 Task: Find connections with filter location Northallerton with filter topic #healthcarewith filter profile language German with filter current company Dream Jobs Staffing Solution Pvt Ltd with filter school Alagappa University, Alagappa Nagar, Karaikudi with filter industry Family Planning Centers with filter service category Consulting with filter keywords title Motion Picture Director
Action: Mouse moved to (552, 55)
Screenshot: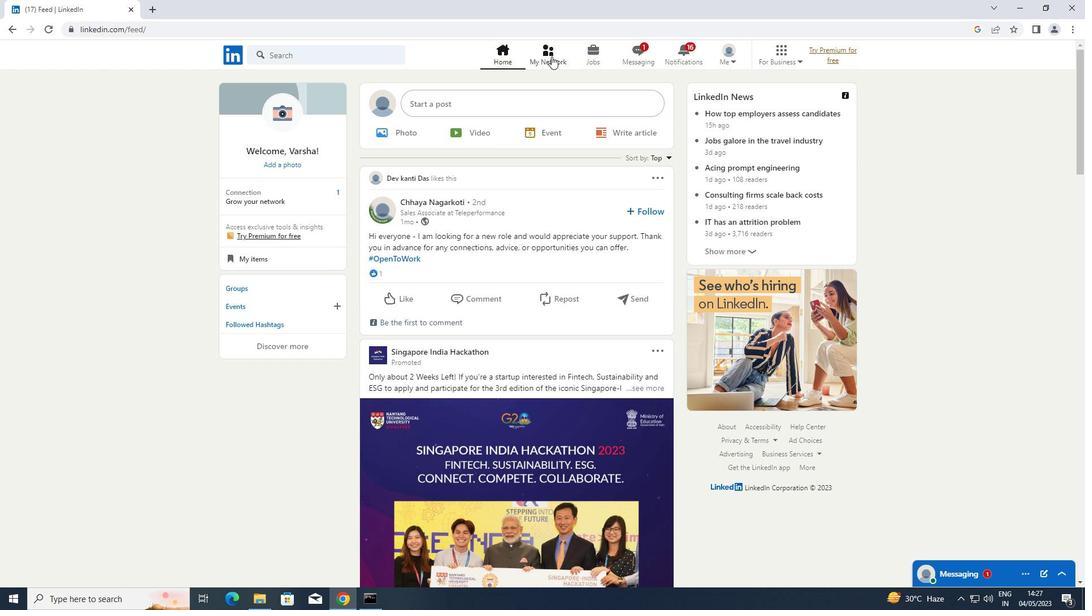 
Action: Mouse pressed left at (552, 55)
Screenshot: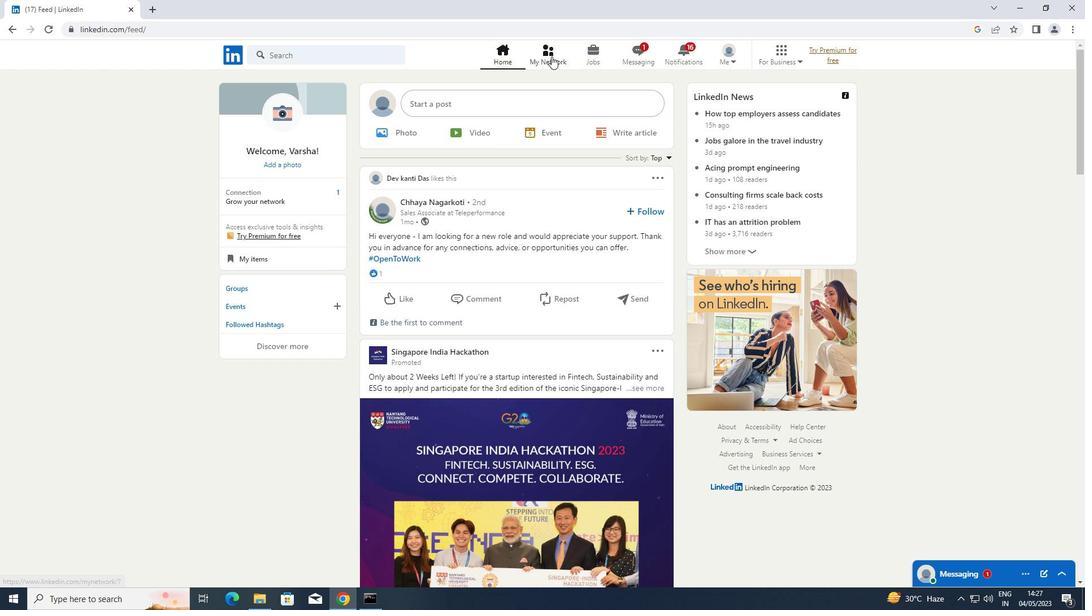 
Action: Mouse moved to (337, 114)
Screenshot: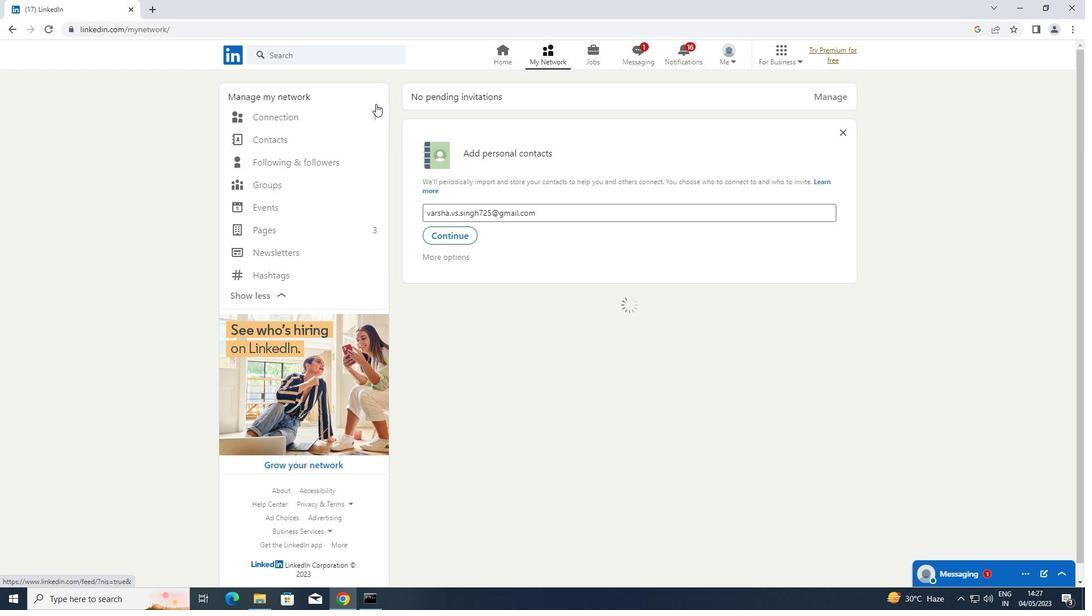 
Action: Mouse pressed left at (337, 114)
Screenshot: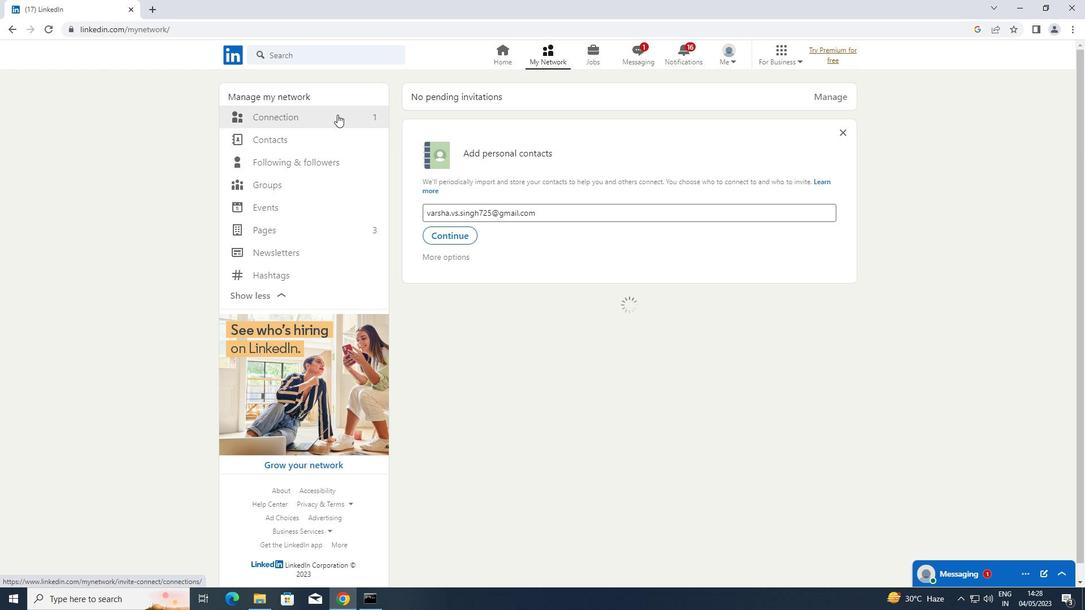 
Action: Mouse moved to (609, 115)
Screenshot: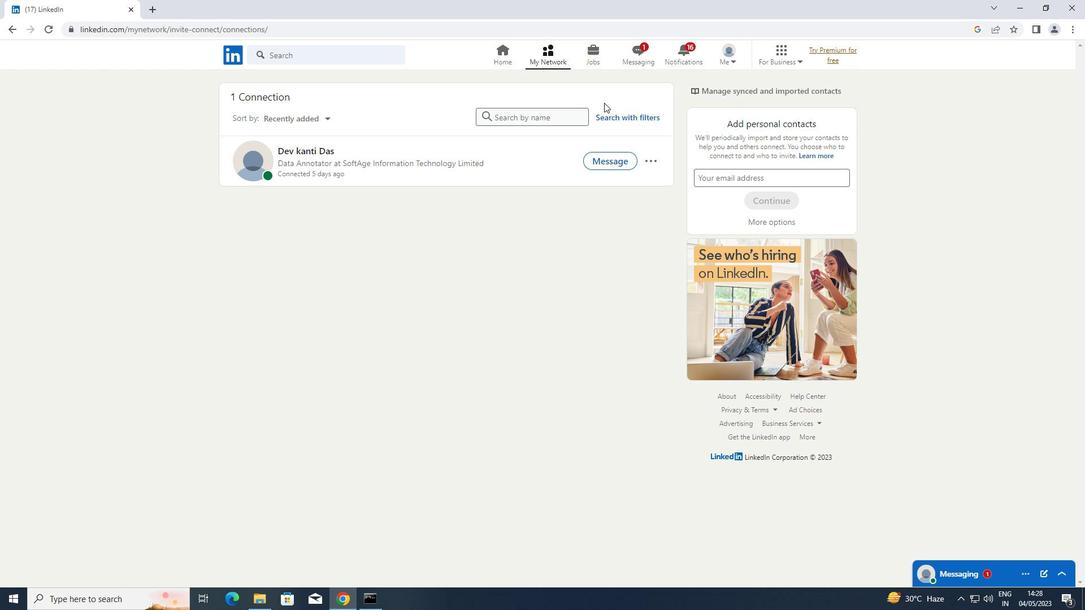 
Action: Mouse pressed left at (609, 115)
Screenshot: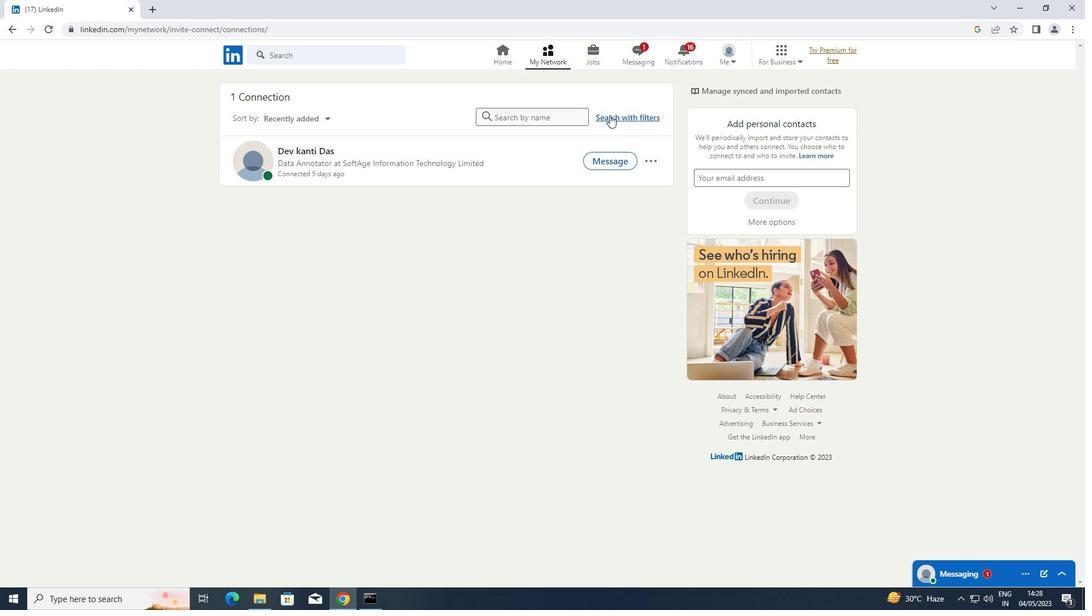 
Action: Mouse moved to (581, 89)
Screenshot: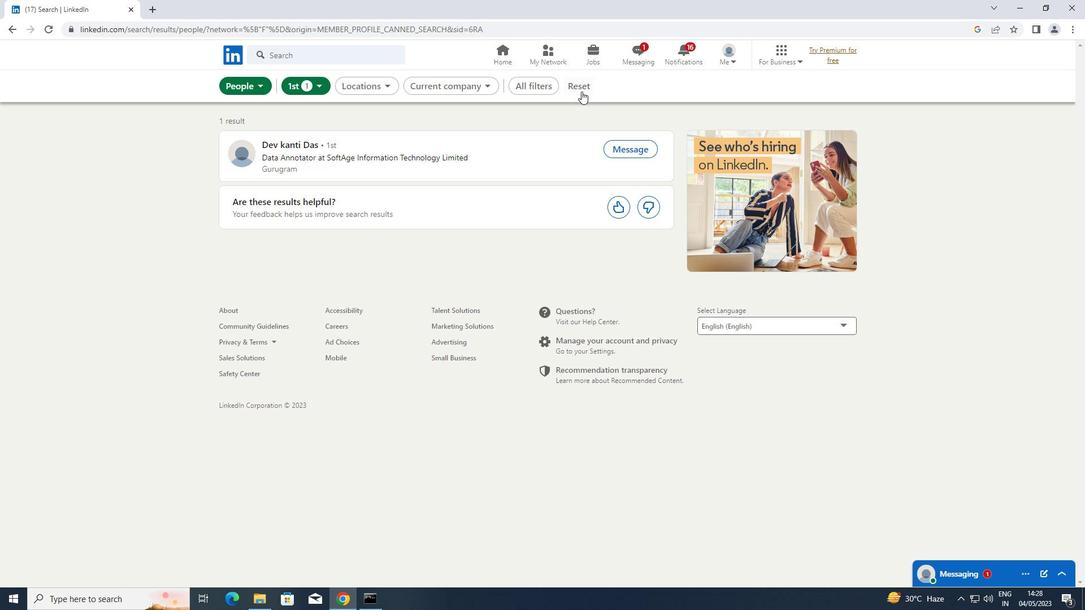 
Action: Mouse pressed left at (581, 89)
Screenshot: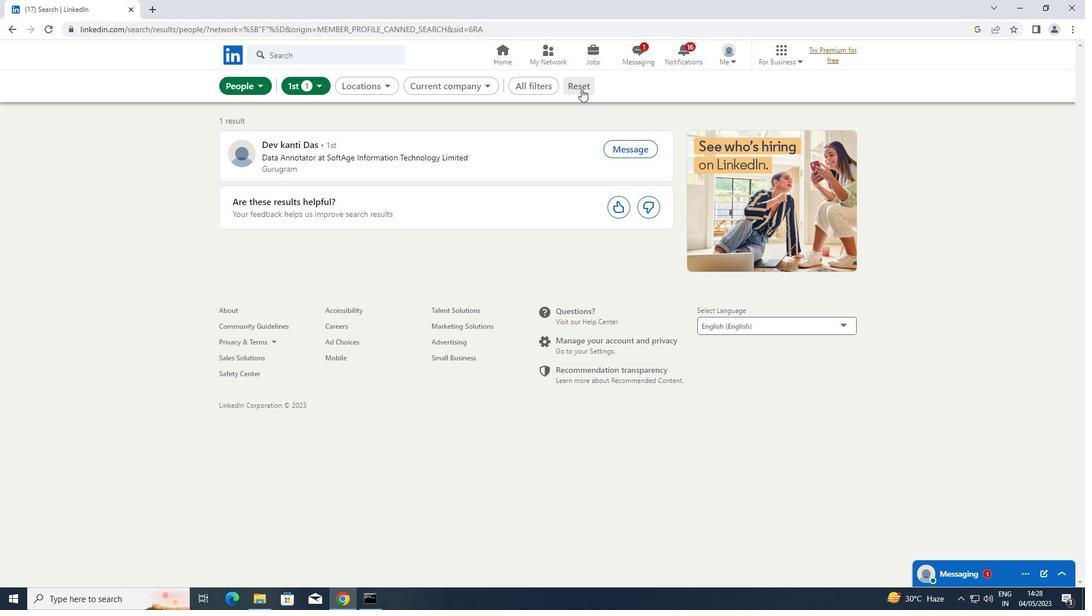 
Action: Mouse moved to (566, 89)
Screenshot: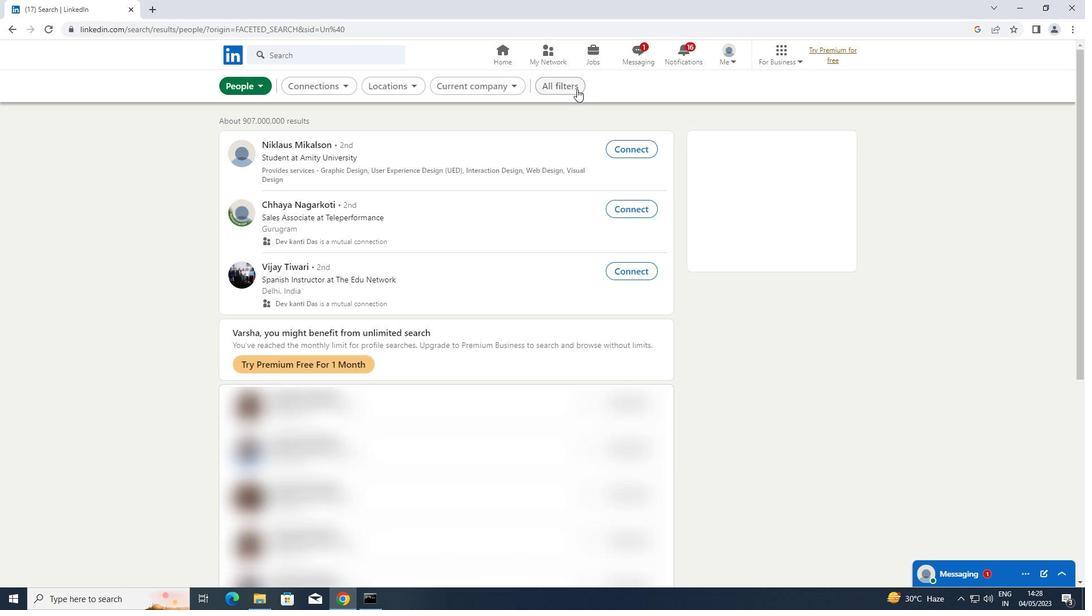 
Action: Mouse pressed left at (566, 89)
Screenshot: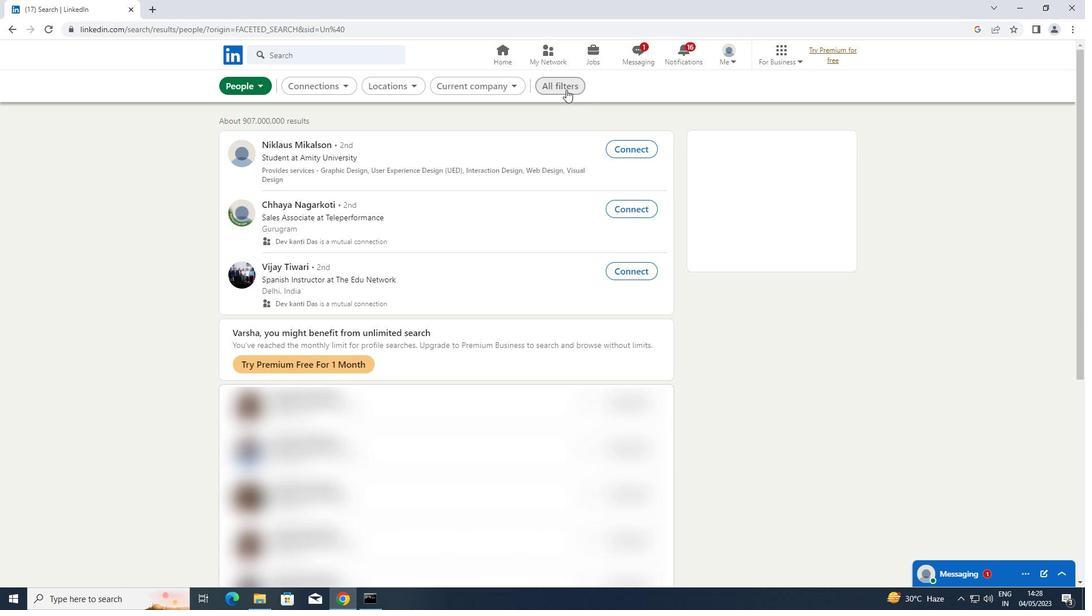 
Action: Mouse moved to (941, 286)
Screenshot: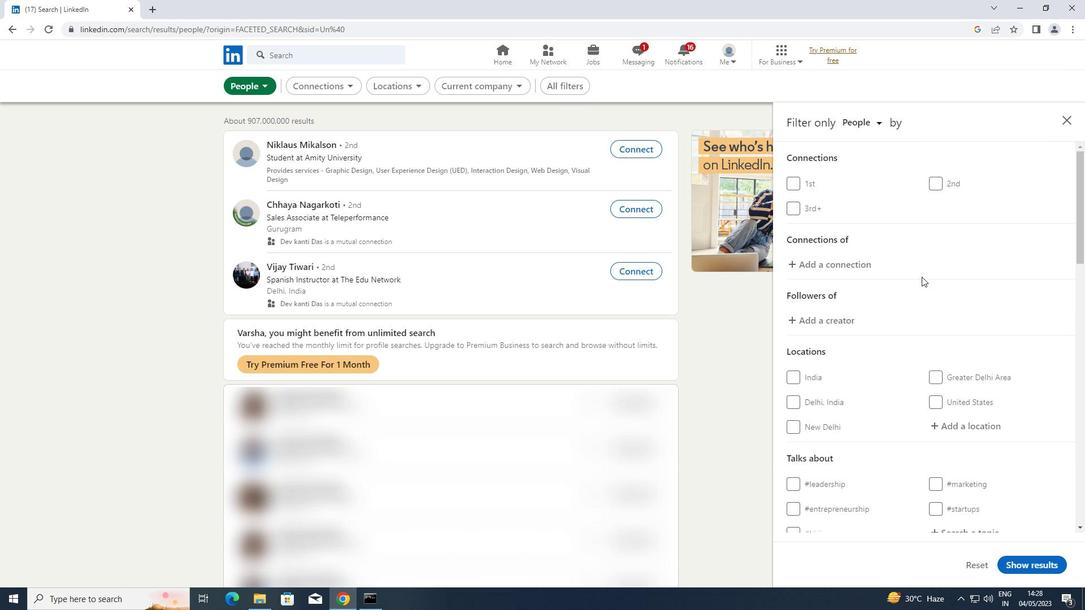 
Action: Mouse scrolled (941, 285) with delta (0, 0)
Screenshot: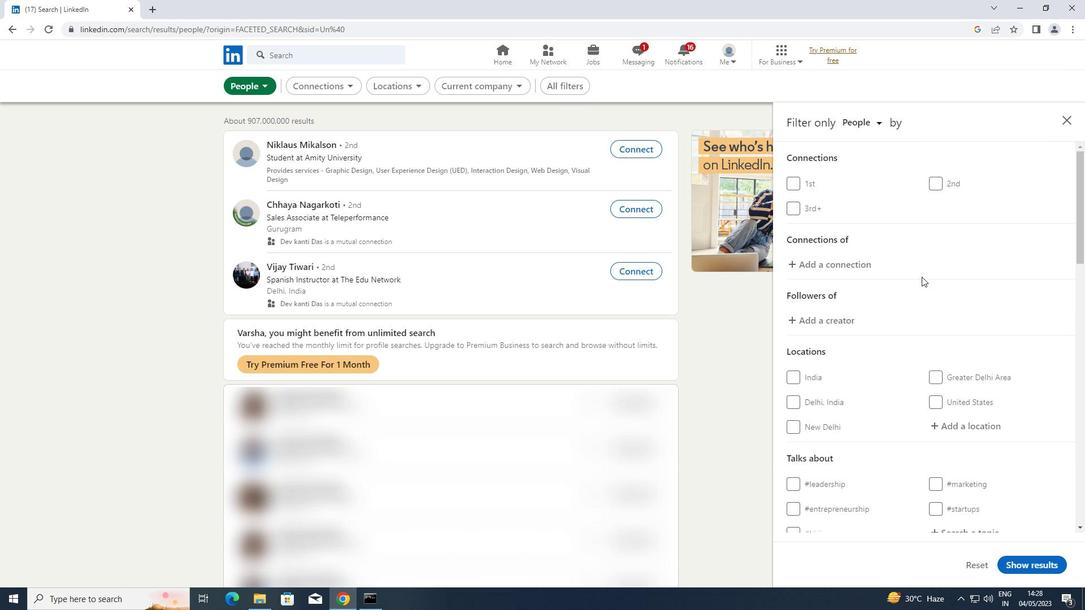 
Action: Mouse scrolled (941, 285) with delta (0, 0)
Screenshot: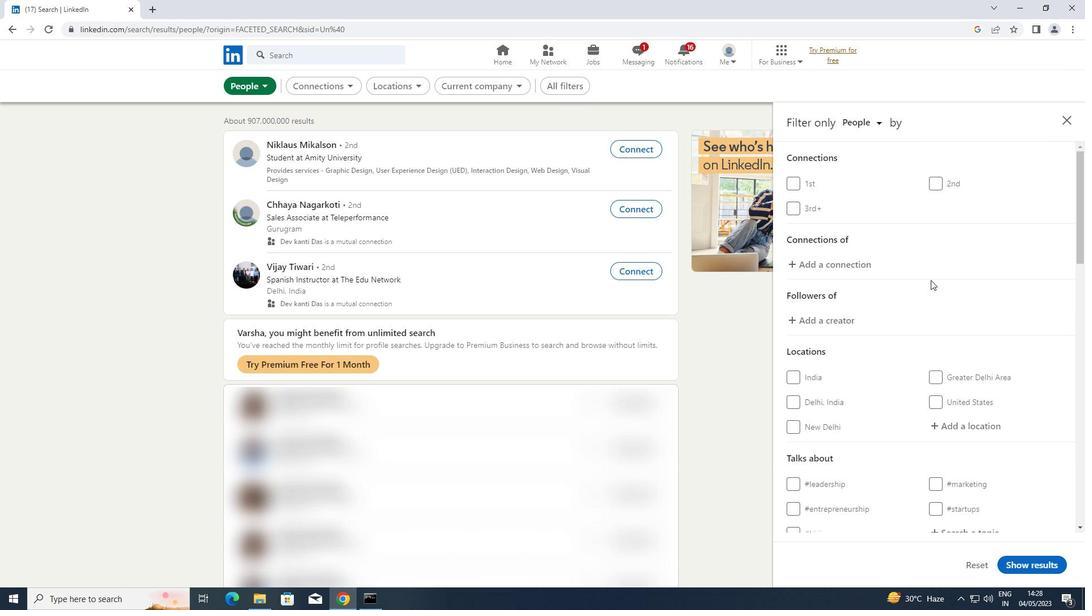 
Action: Mouse moved to (940, 306)
Screenshot: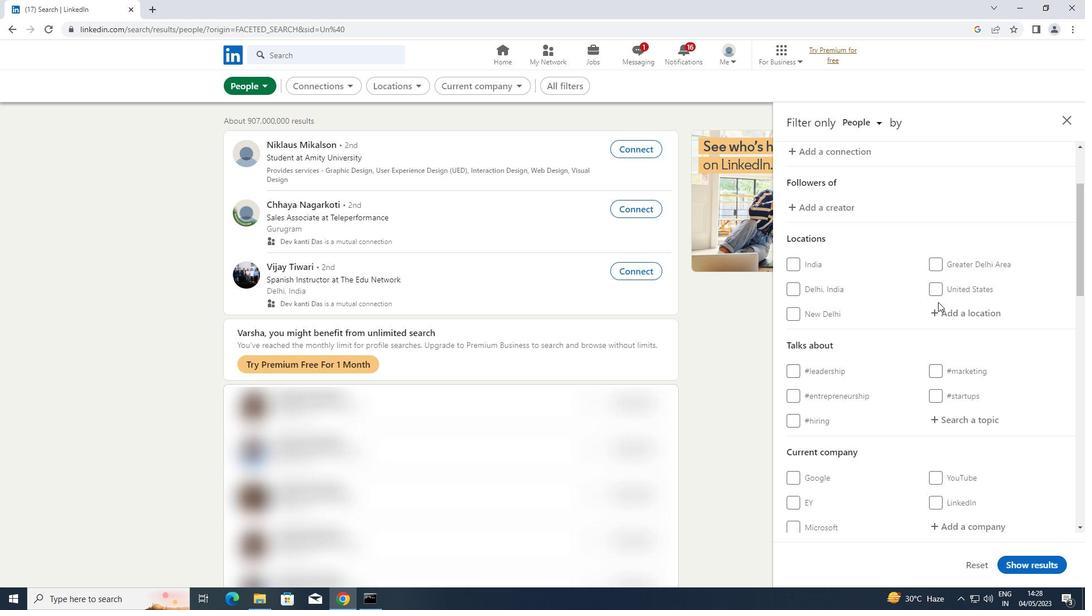 
Action: Mouse pressed left at (940, 306)
Screenshot: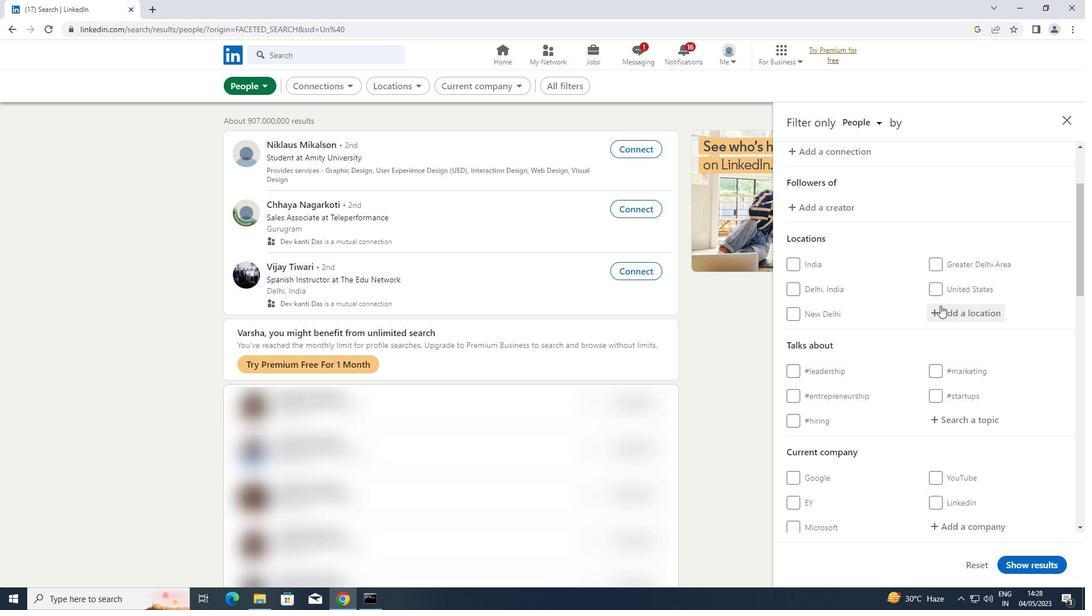 
Action: Mouse moved to (941, 306)
Screenshot: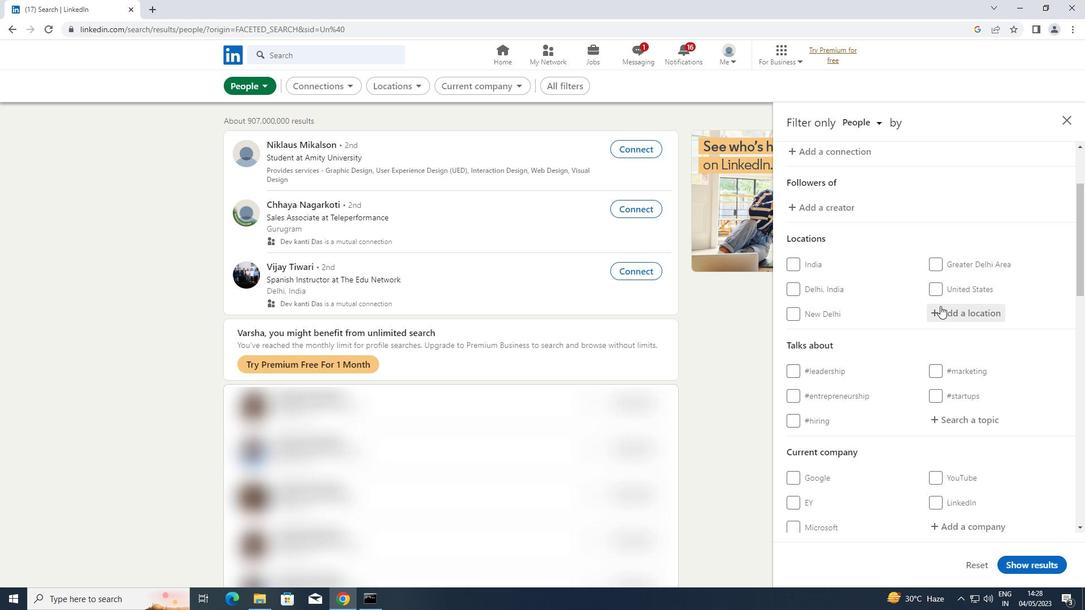 
Action: Key pressed <Key.shift>NORTHALLERTON
Screenshot: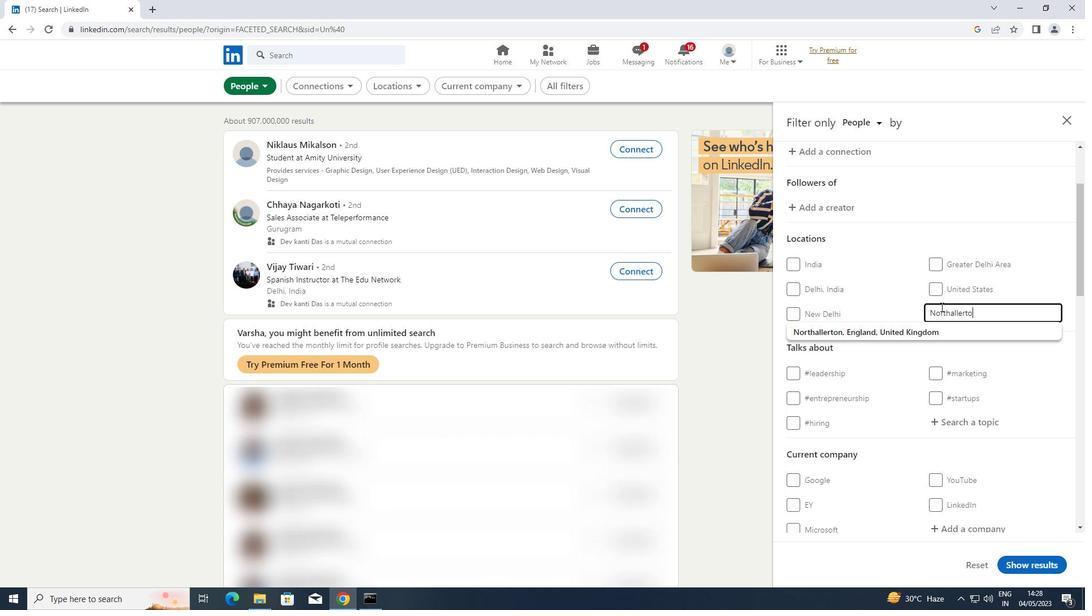 
Action: Mouse moved to (946, 427)
Screenshot: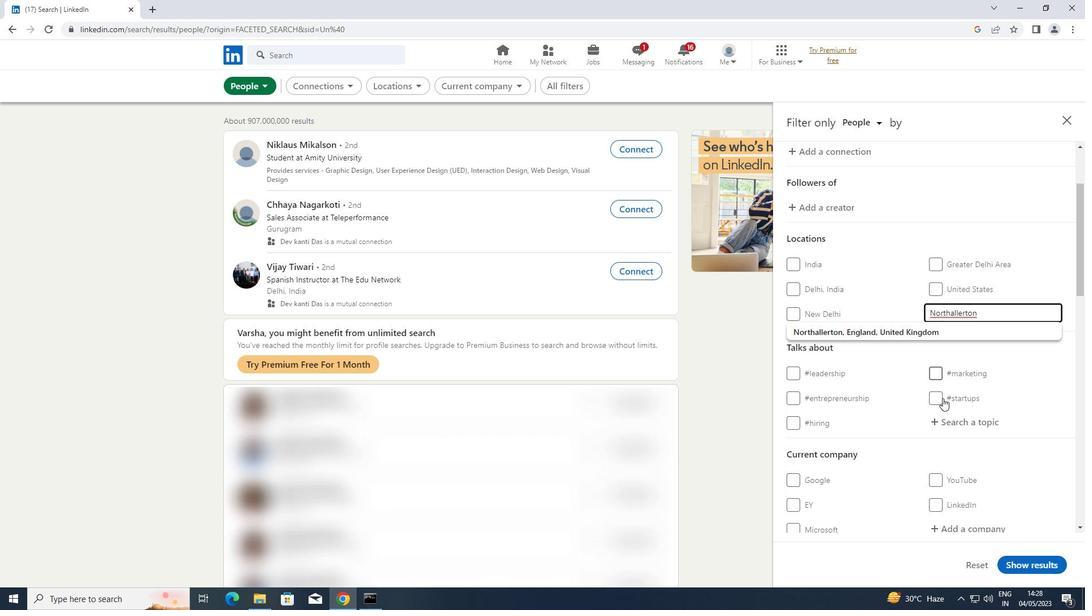 
Action: Mouse pressed left at (946, 427)
Screenshot: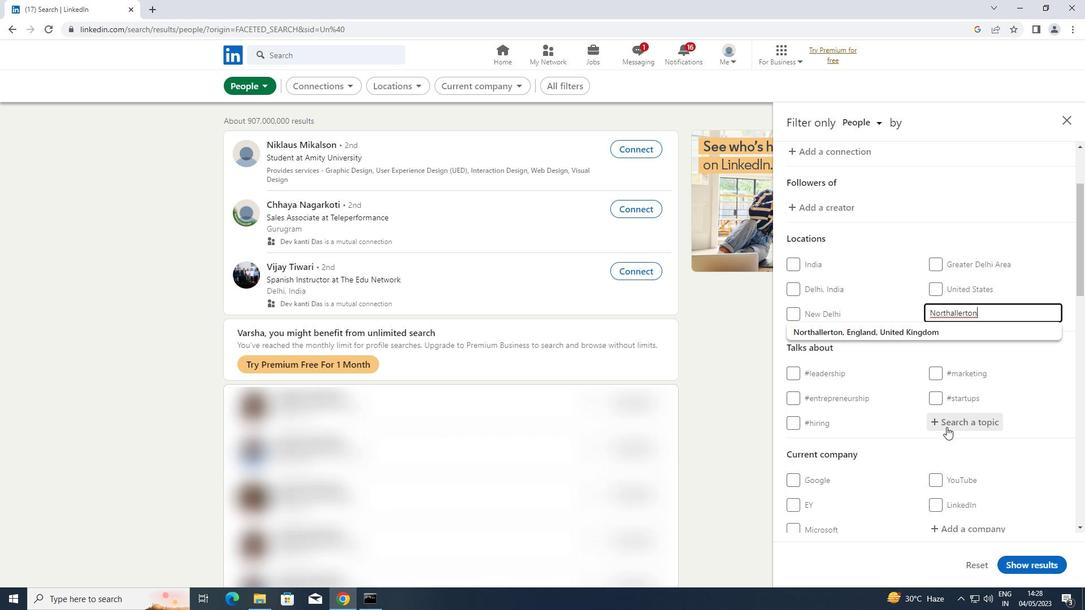 
Action: Key pressed HEALTHCARE
Screenshot: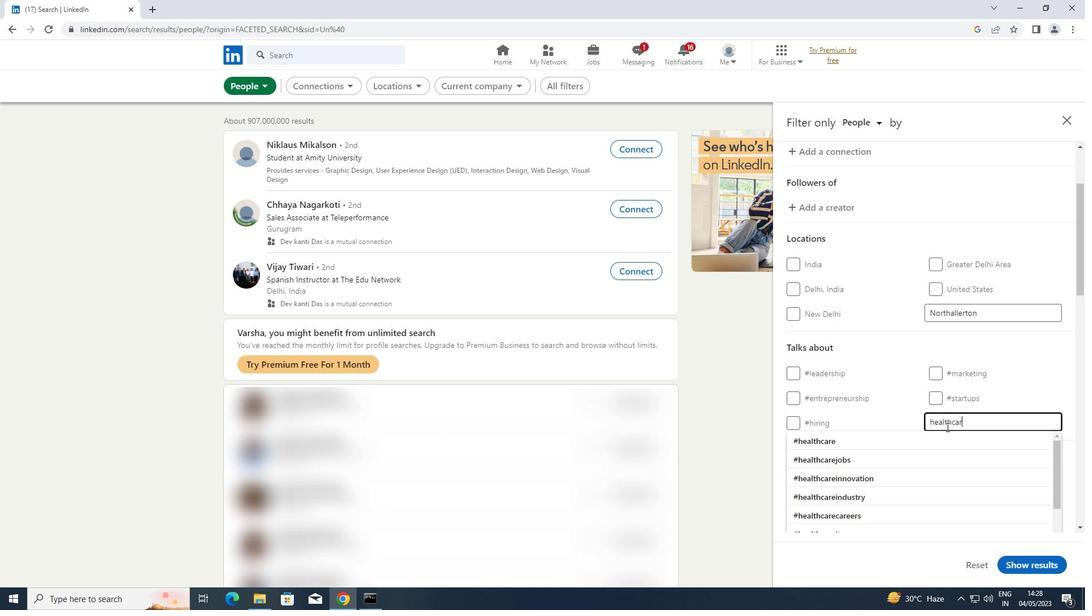 
Action: Mouse moved to (872, 446)
Screenshot: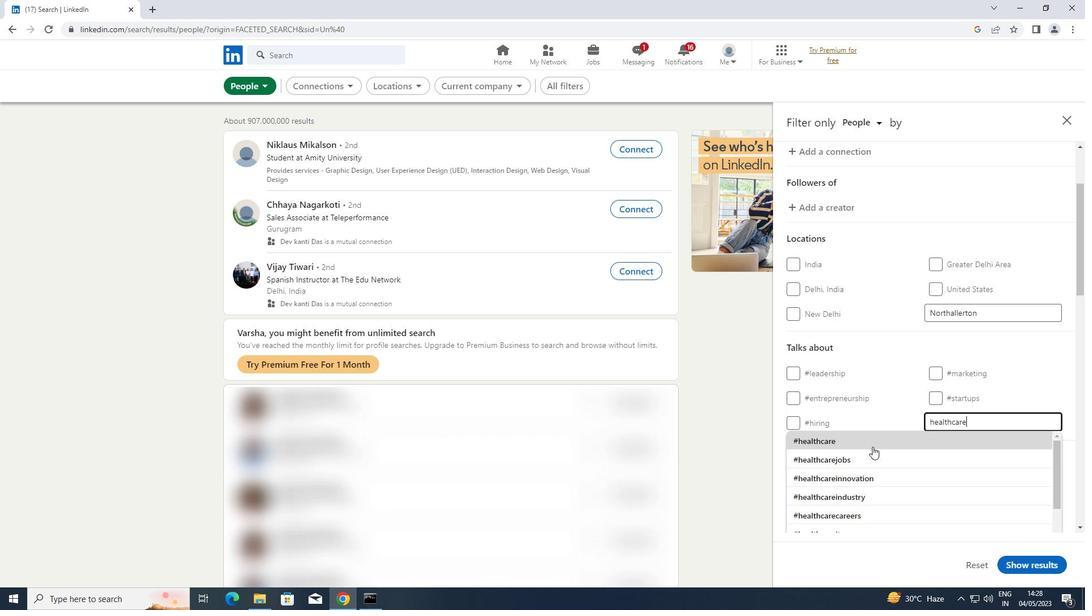 
Action: Mouse pressed left at (872, 446)
Screenshot: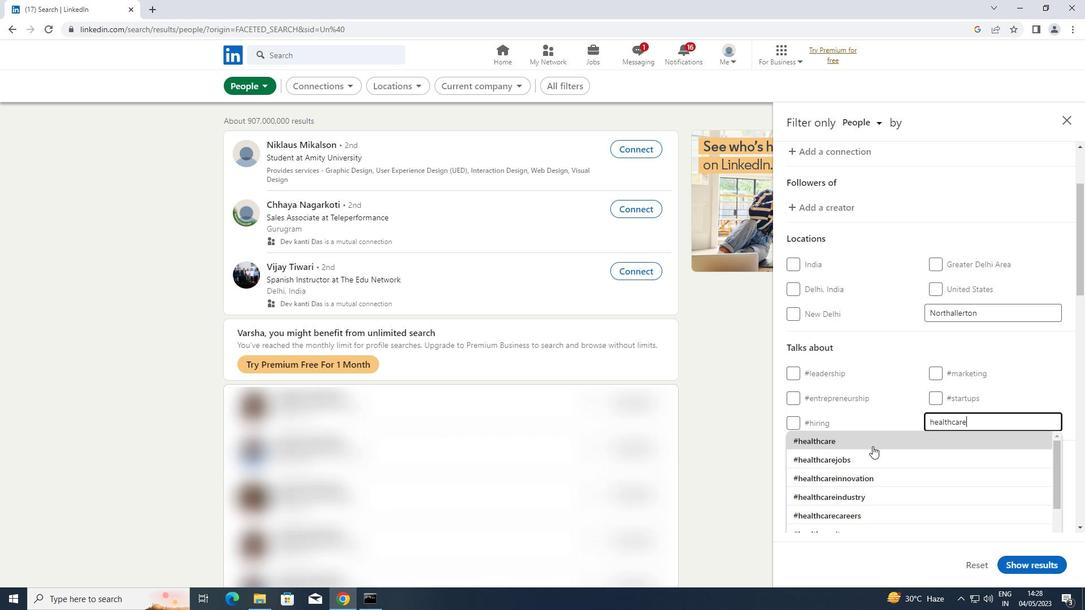
Action: Mouse scrolled (872, 446) with delta (0, 0)
Screenshot: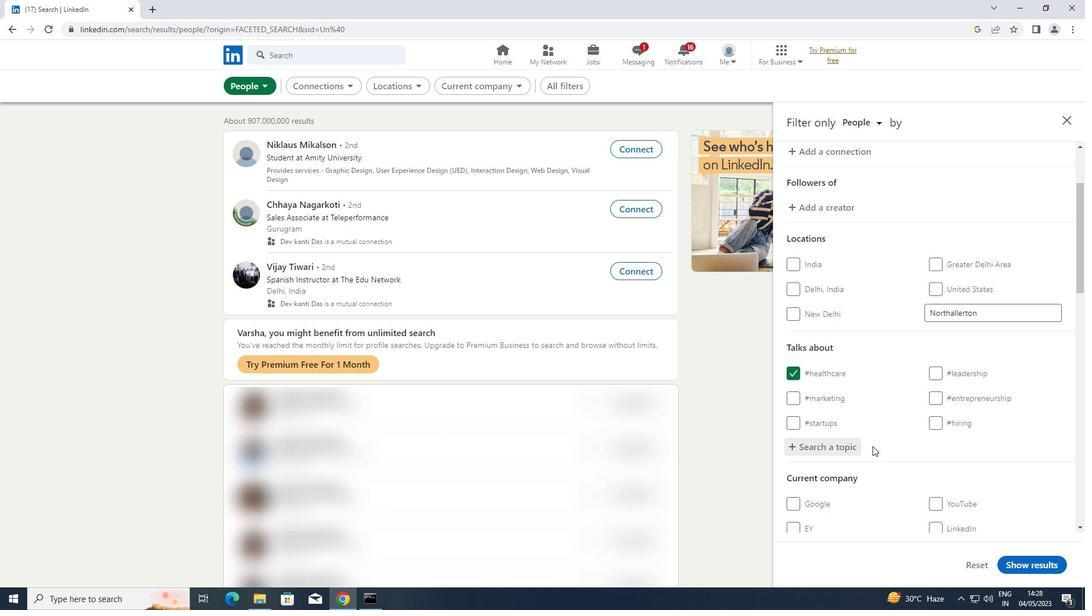 
Action: Mouse scrolled (872, 446) with delta (0, 0)
Screenshot: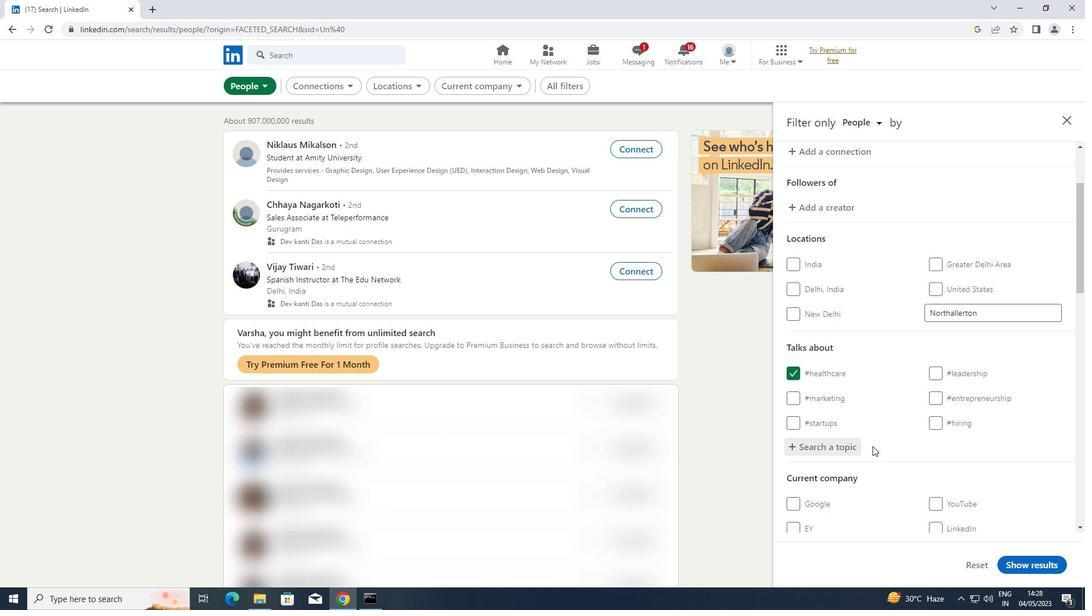 
Action: Mouse scrolled (872, 446) with delta (0, 0)
Screenshot: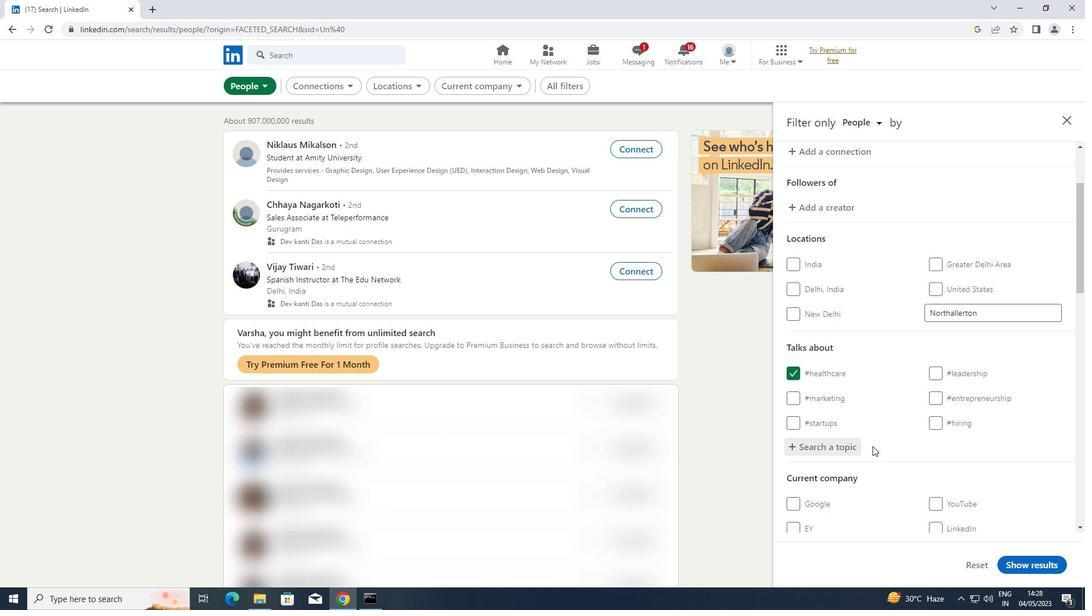 
Action: Mouse scrolled (872, 446) with delta (0, 0)
Screenshot: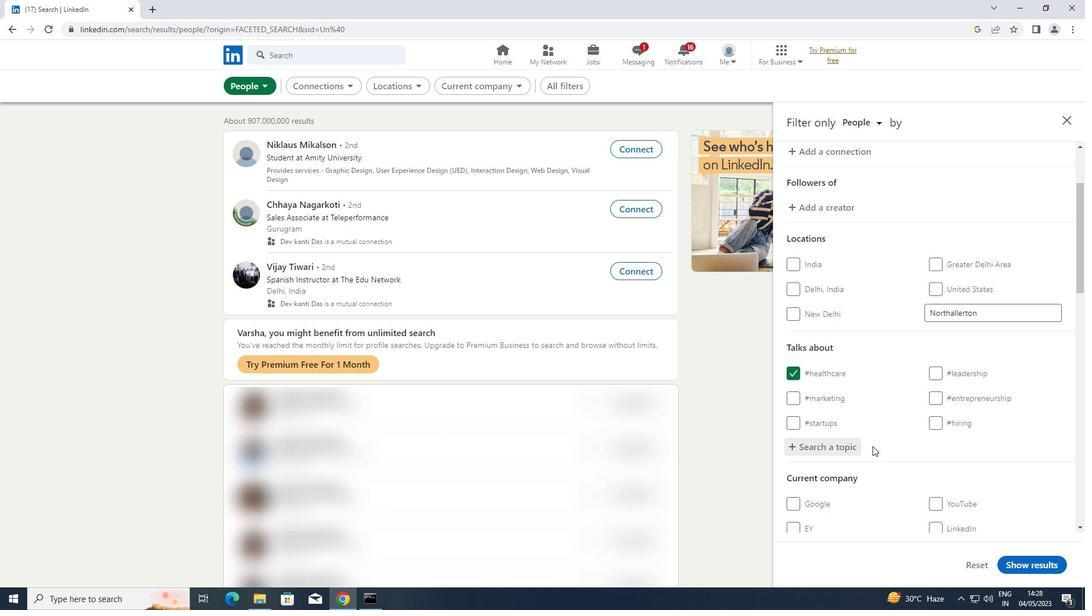 
Action: Mouse scrolled (872, 446) with delta (0, 0)
Screenshot: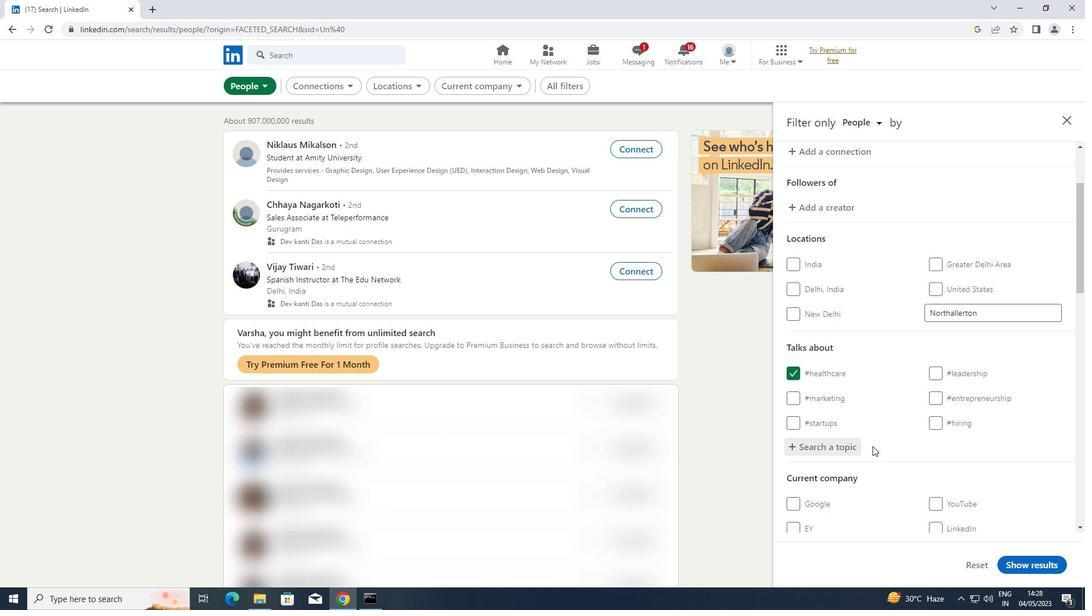 
Action: Mouse moved to (872, 446)
Screenshot: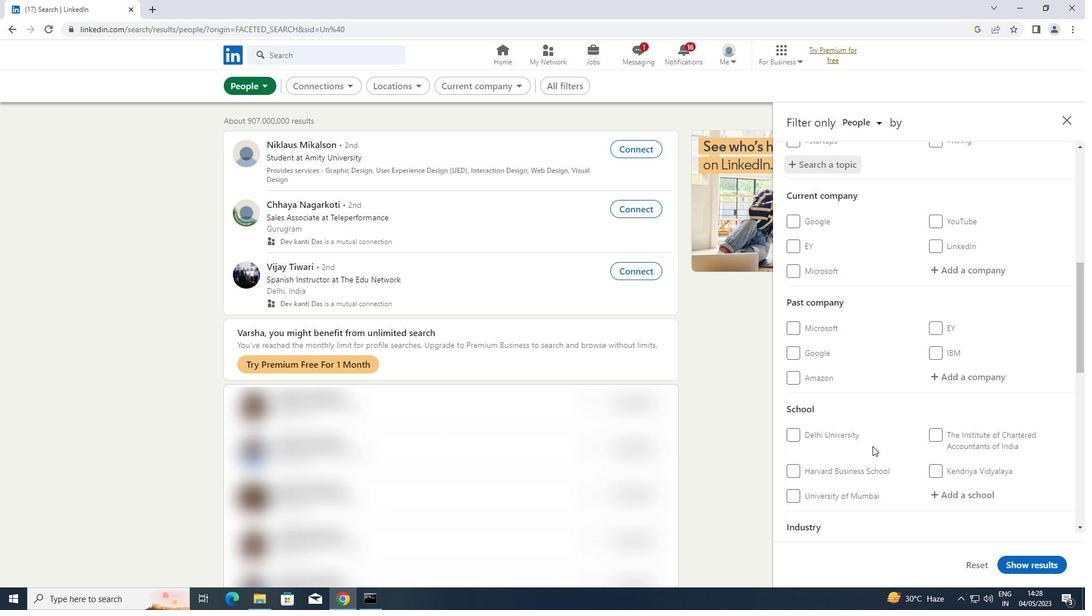 
Action: Mouse scrolled (872, 446) with delta (0, 0)
Screenshot: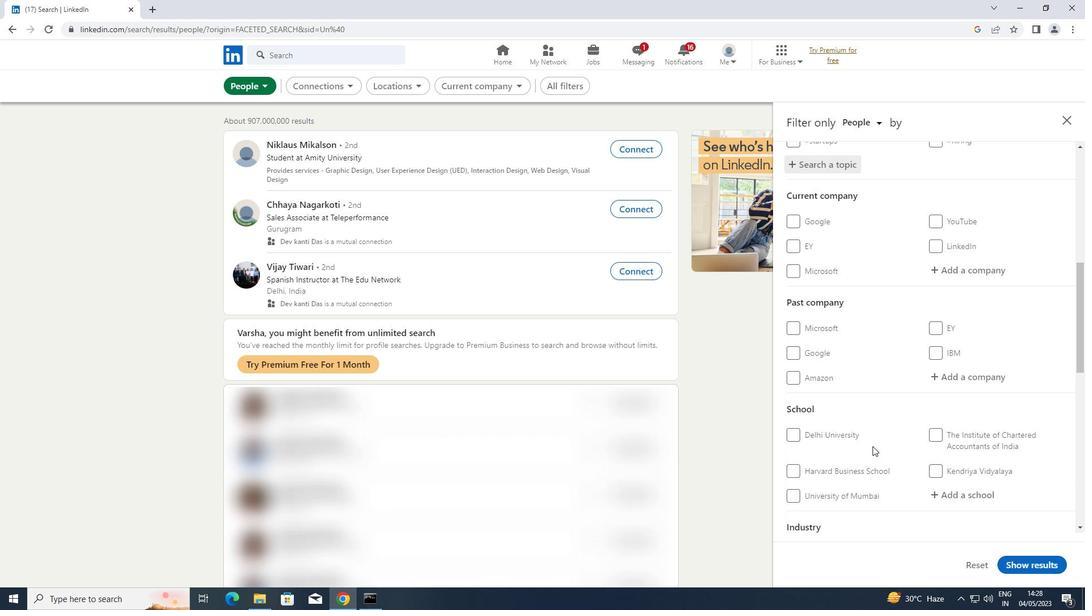 
Action: Mouse scrolled (872, 446) with delta (0, 0)
Screenshot: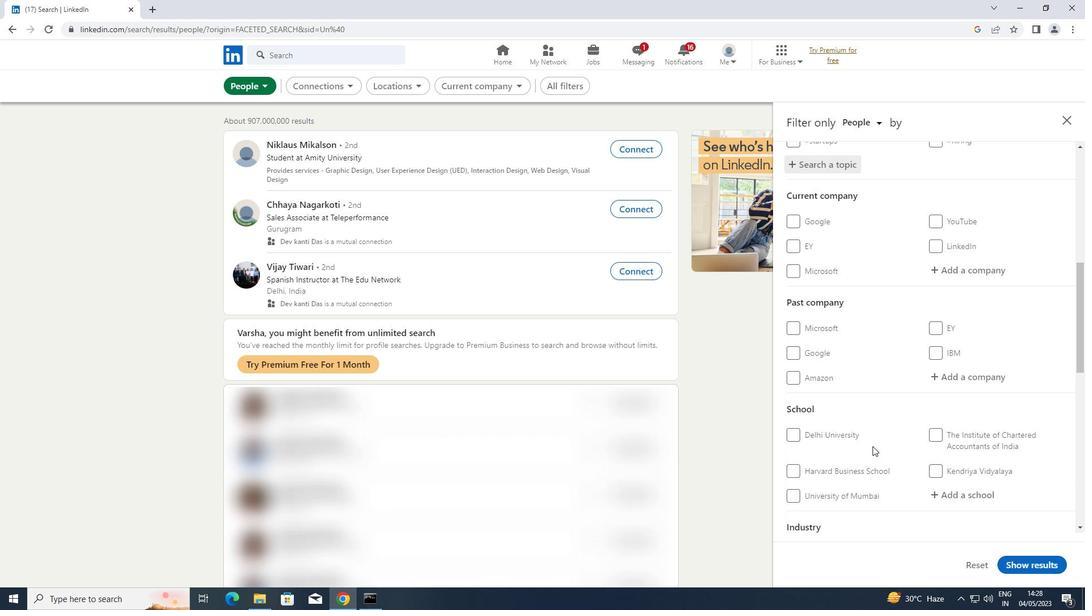 
Action: Mouse scrolled (872, 446) with delta (0, 0)
Screenshot: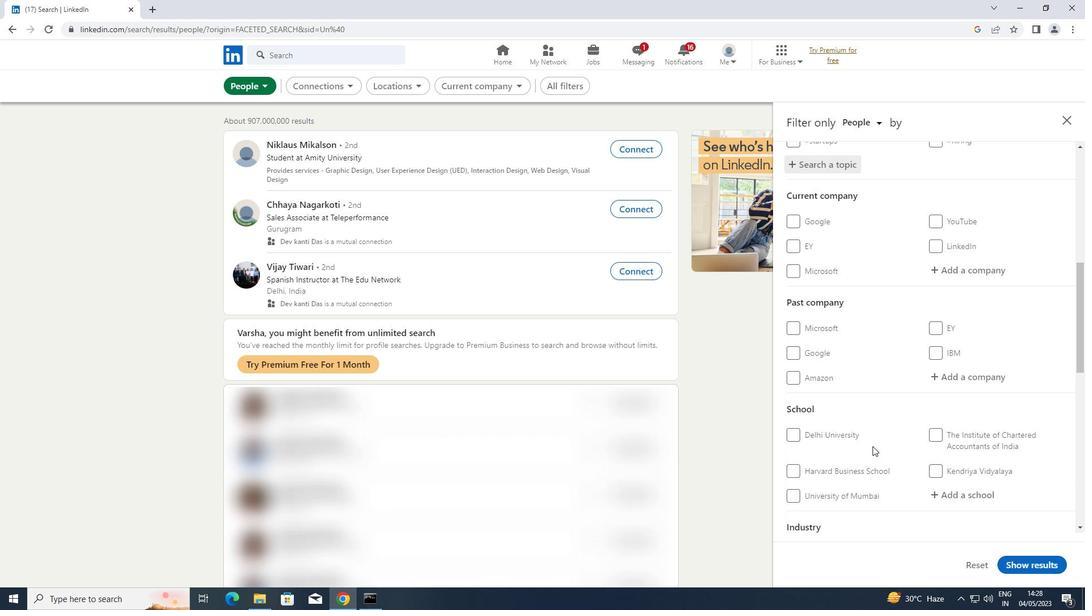 
Action: Mouse scrolled (872, 446) with delta (0, 0)
Screenshot: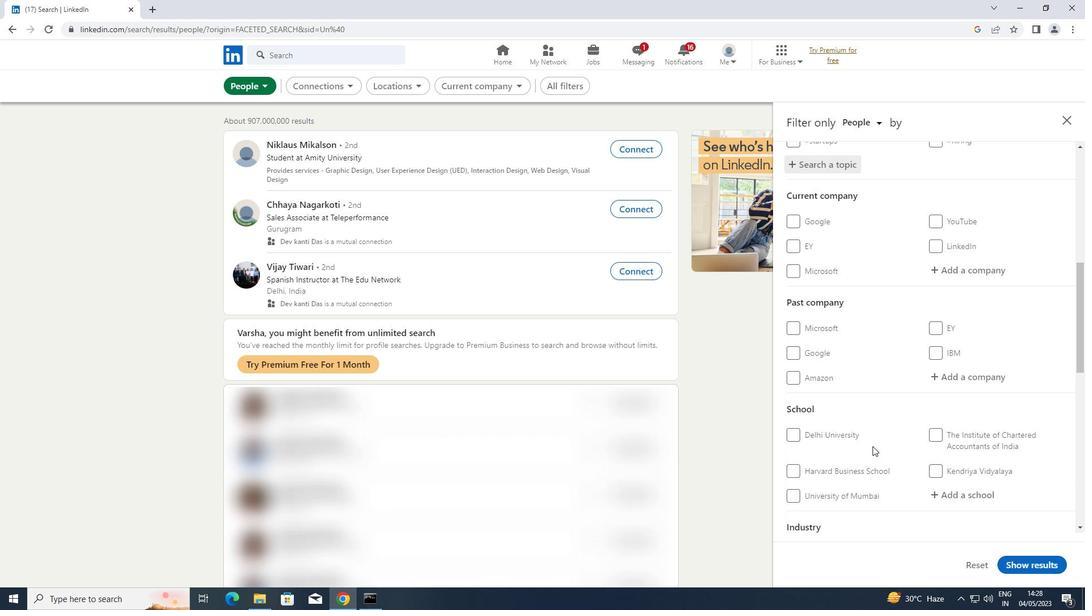
Action: Mouse scrolled (872, 446) with delta (0, 0)
Screenshot: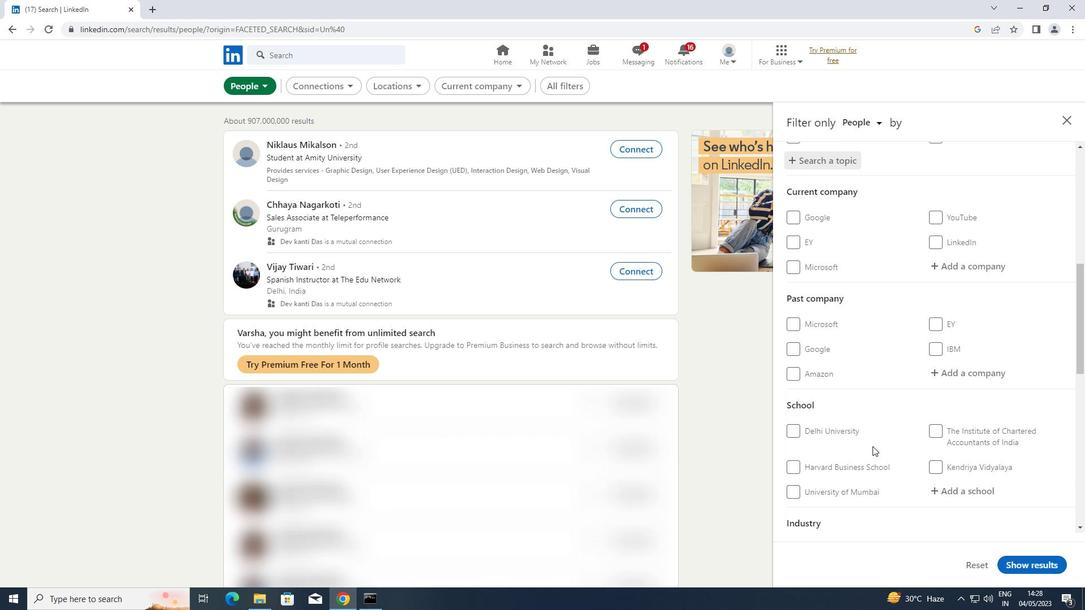 
Action: Mouse moved to (792, 444)
Screenshot: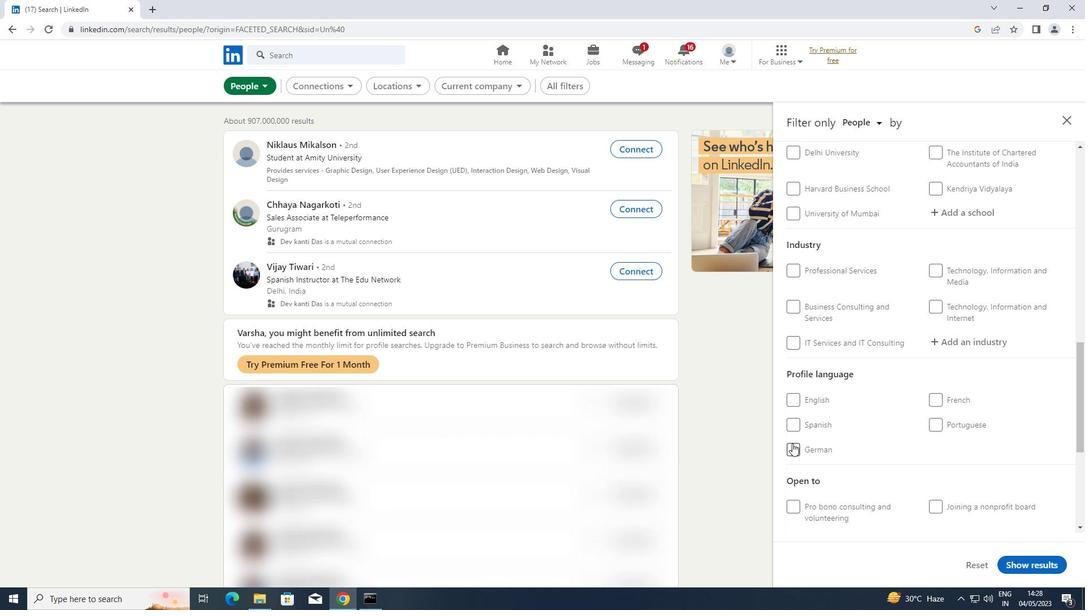 
Action: Mouse pressed left at (792, 444)
Screenshot: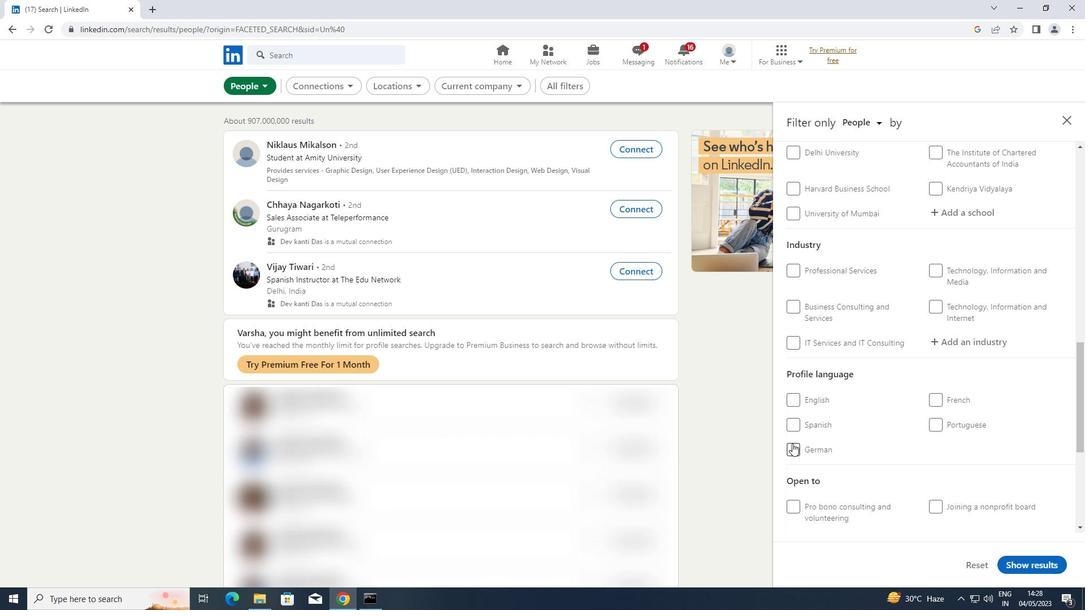 
Action: Mouse moved to (794, 444)
Screenshot: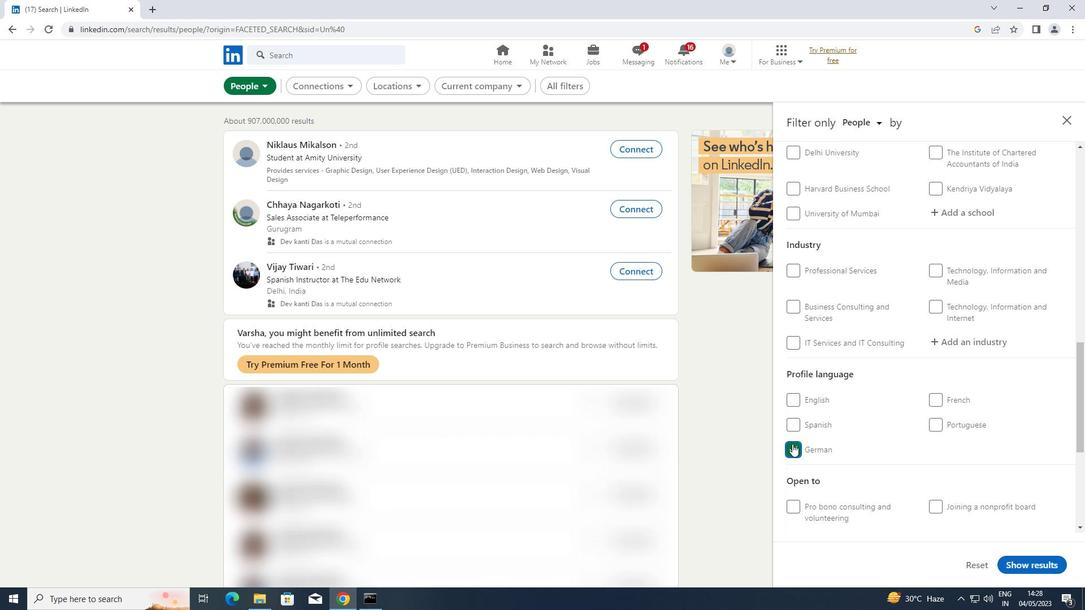 
Action: Mouse scrolled (794, 444) with delta (0, 0)
Screenshot: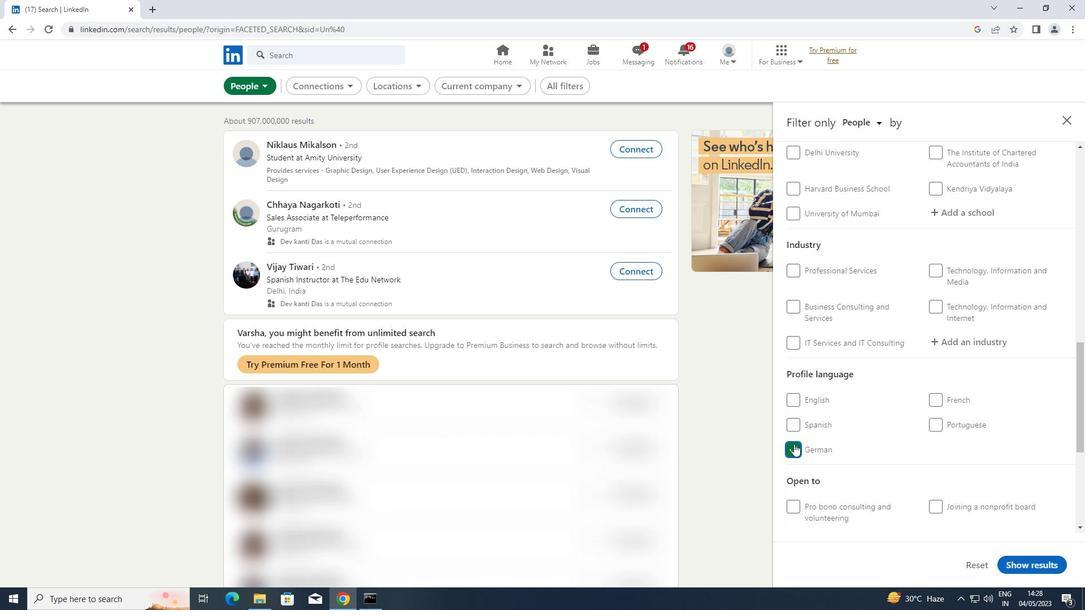 
Action: Mouse scrolled (794, 444) with delta (0, 0)
Screenshot: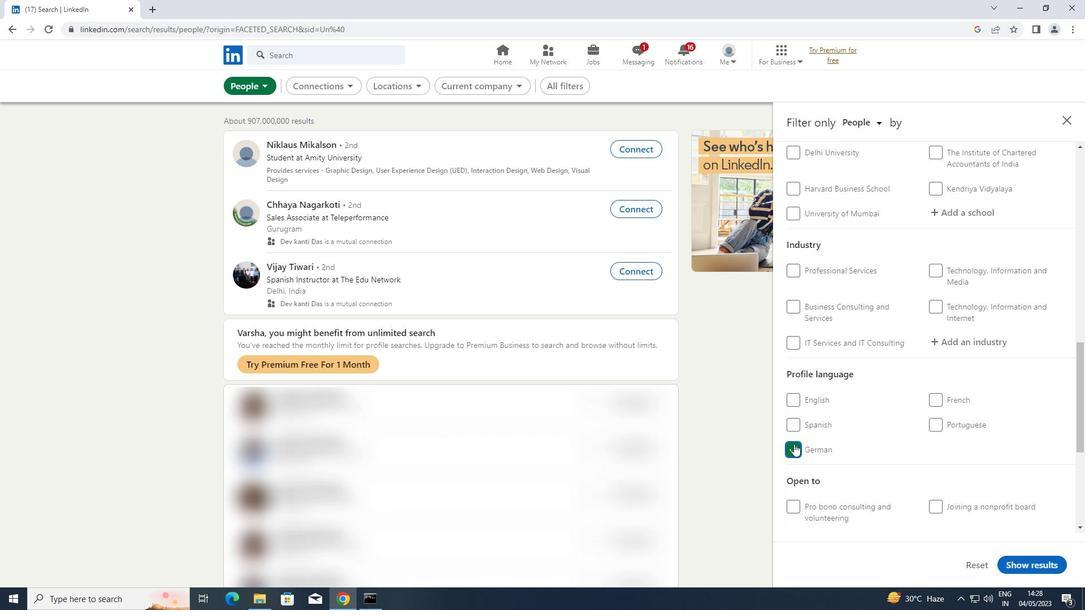 
Action: Mouse scrolled (794, 444) with delta (0, 0)
Screenshot: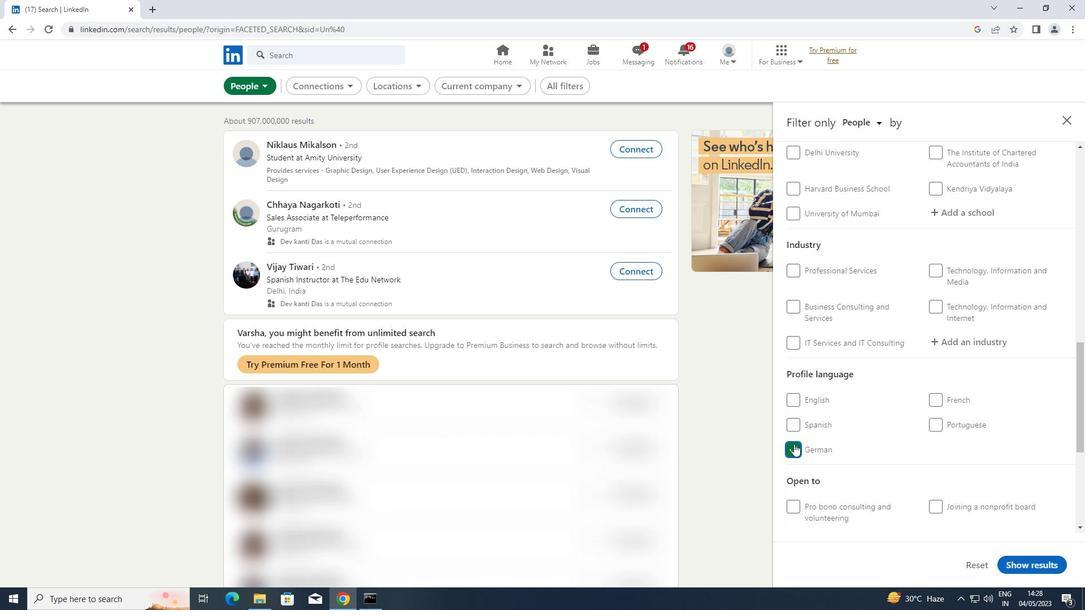 
Action: Mouse scrolled (794, 444) with delta (0, 0)
Screenshot: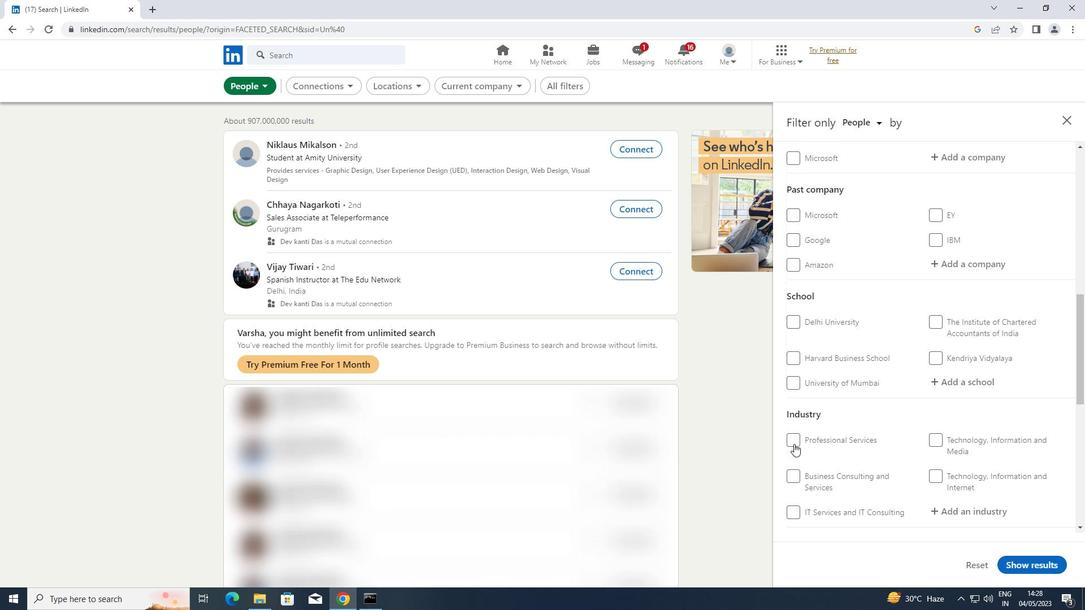 
Action: Mouse scrolled (794, 444) with delta (0, 0)
Screenshot: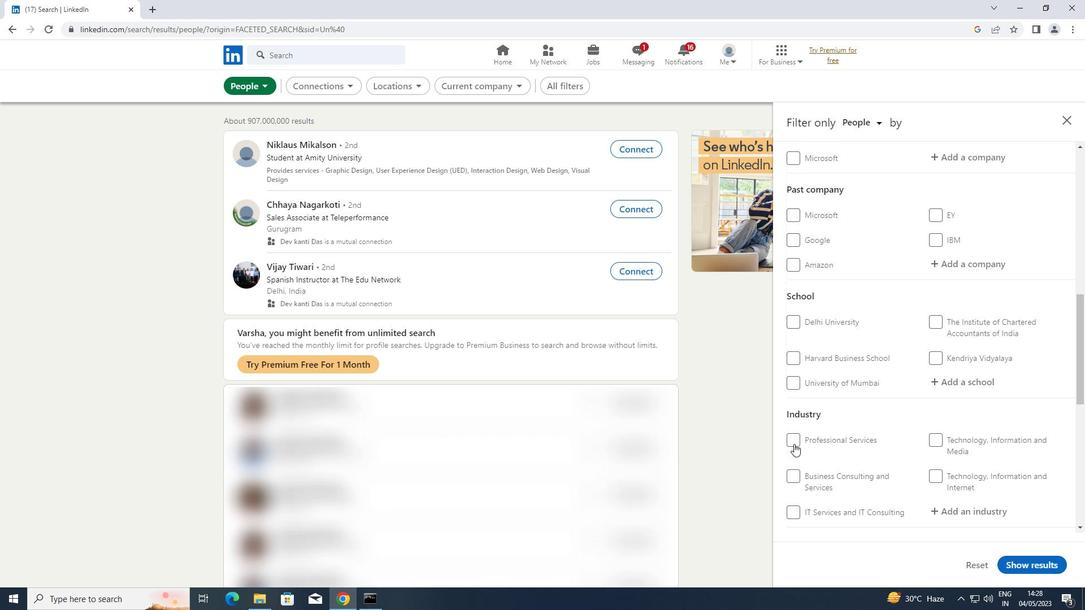 
Action: Mouse scrolled (794, 444) with delta (0, 0)
Screenshot: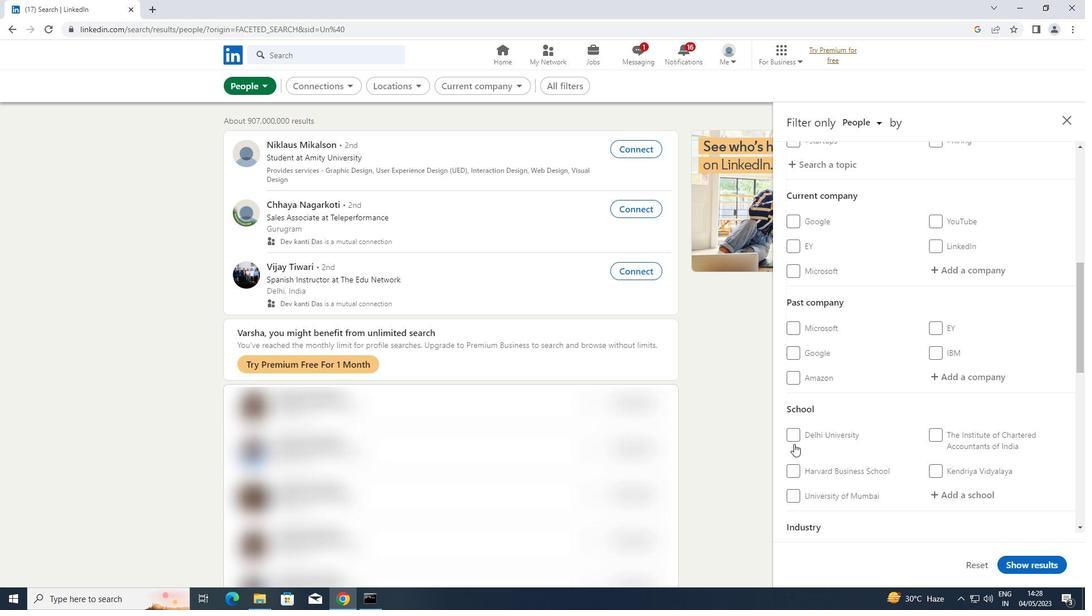 
Action: Mouse scrolled (794, 444) with delta (0, 0)
Screenshot: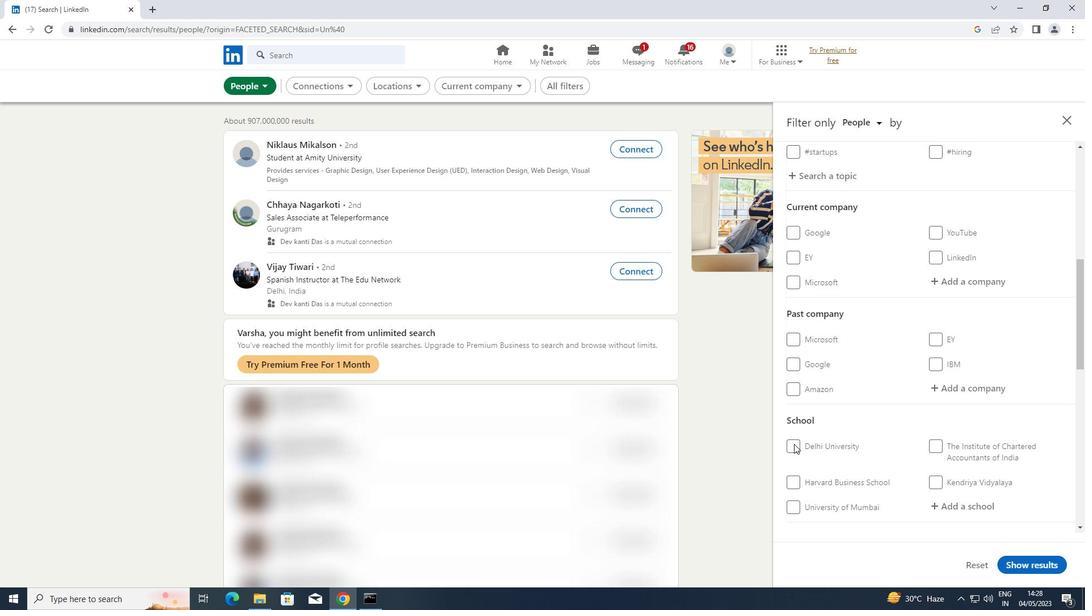 
Action: Mouse moved to (980, 383)
Screenshot: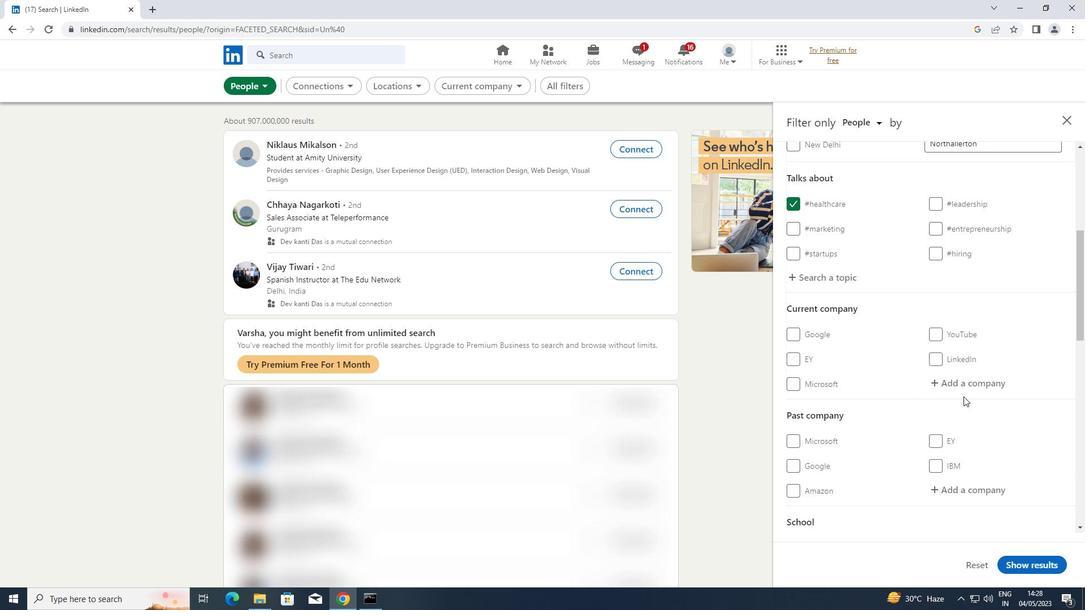 
Action: Mouse pressed left at (980, 383)
Screenshot: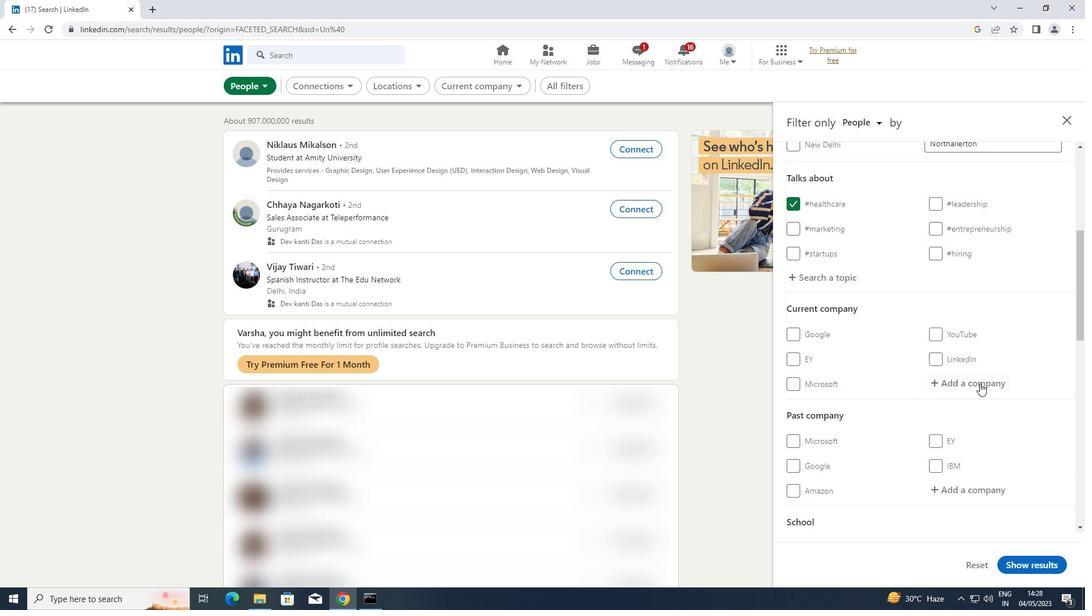 
Action: Key pressed <Key.shift><Key.shift><Key.shift>DREAM<Key.space><Key.shift>JOBS<Key.space>
Screenshot: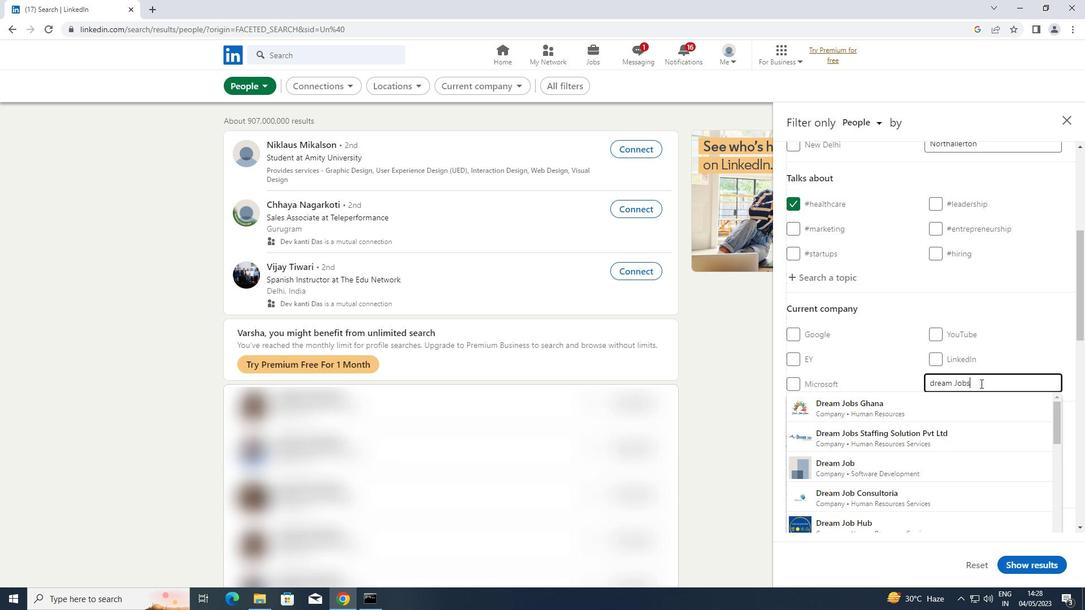 
Action: Mouse moved to (990, 427)
Screenshot: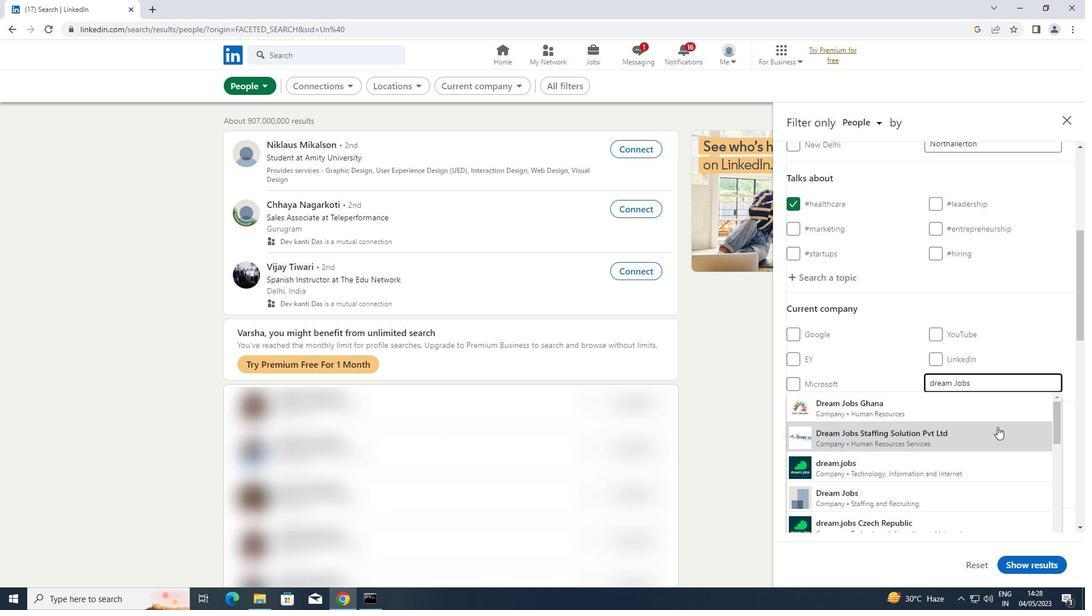 
Action: Mouse pressed left at (990, 427)
Screenshot: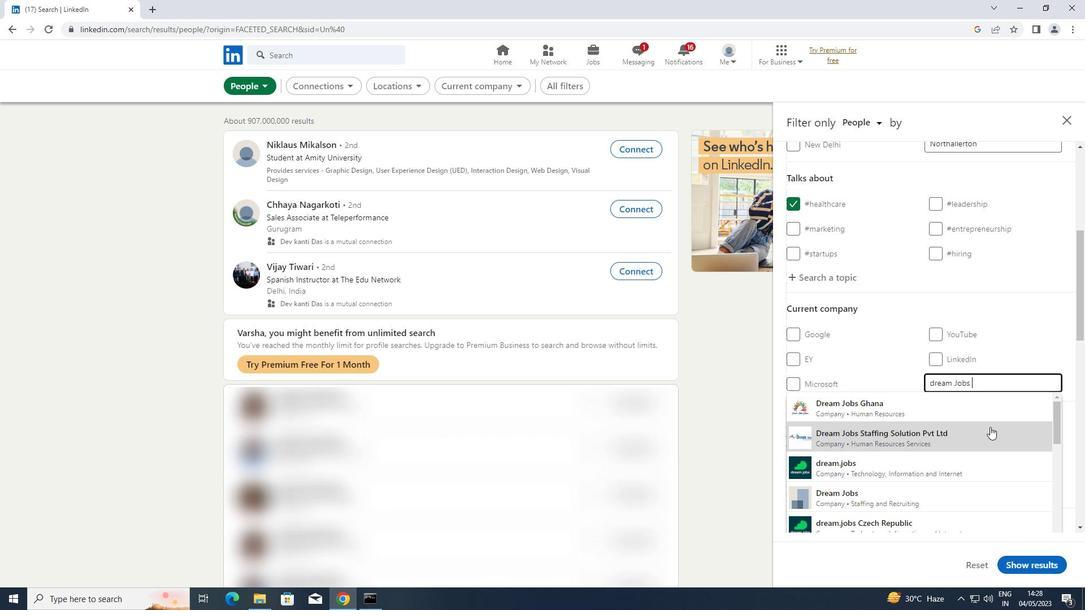 
Action: Mouse scrolled (990, 426) with delta (0, 0)
Screenshot: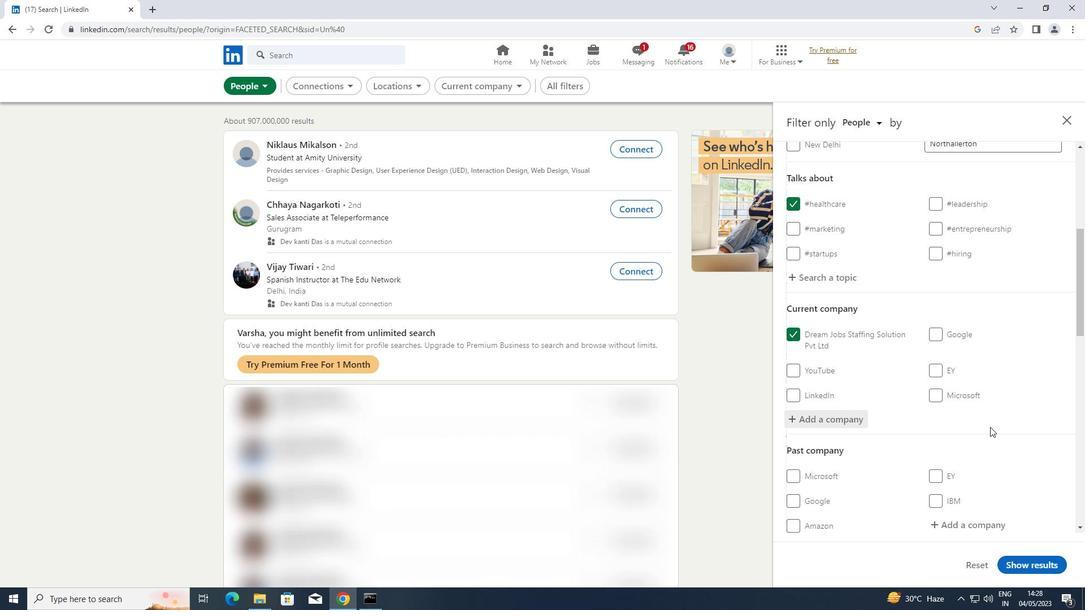 
Action: Mouse scrolled (990, 426) with delta (0, 0)
Screenshot: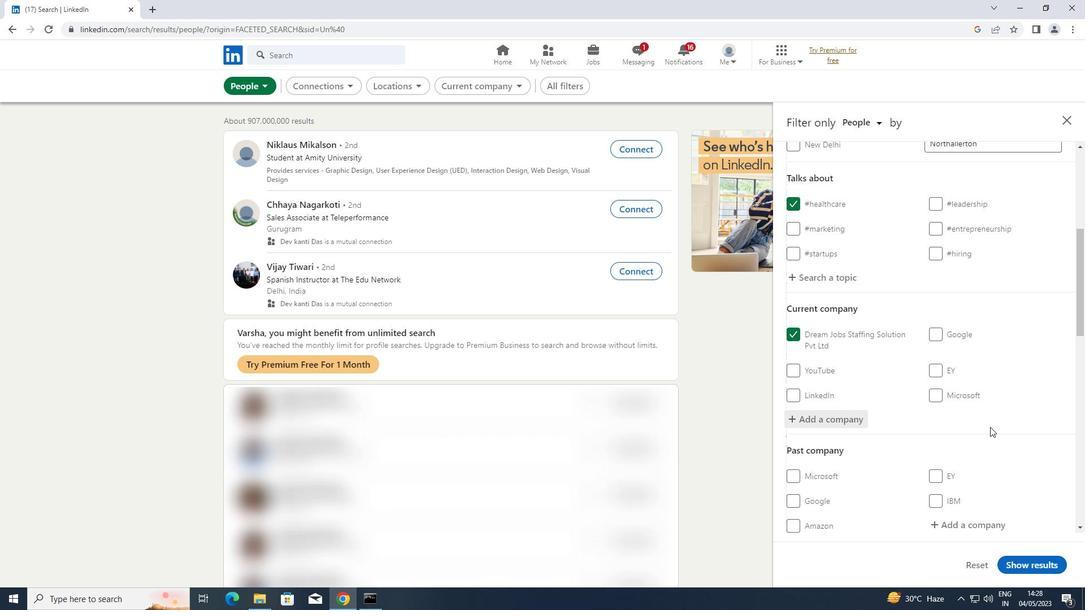 
Action: Mouse scrolled (990, 426) with delta (0, 0)
Screenshot: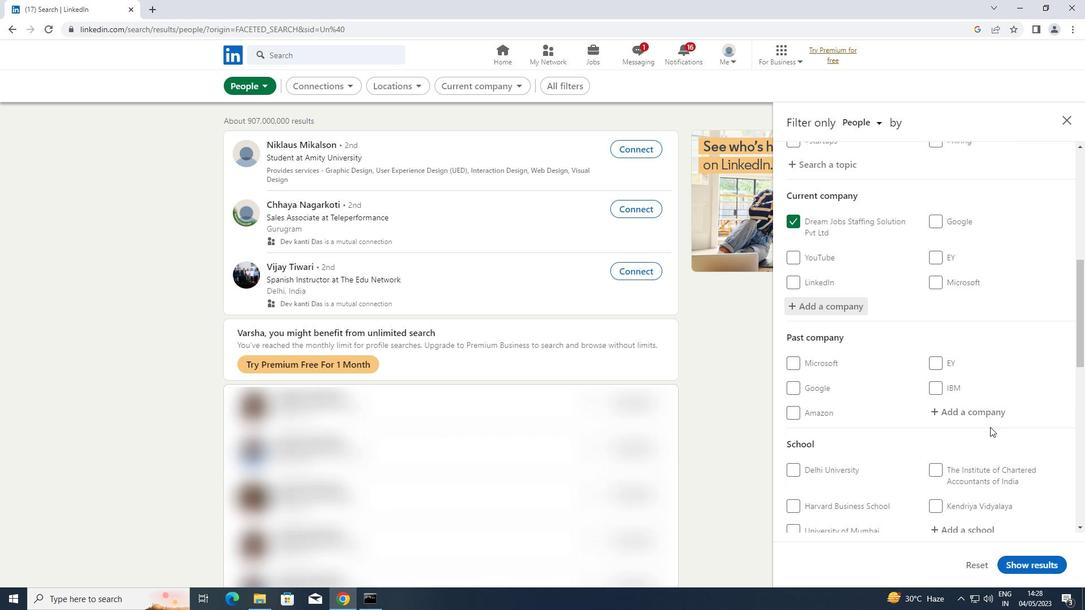
Action: Mouse scrolled (990, 426) with delta (0, 0)
Screenshot: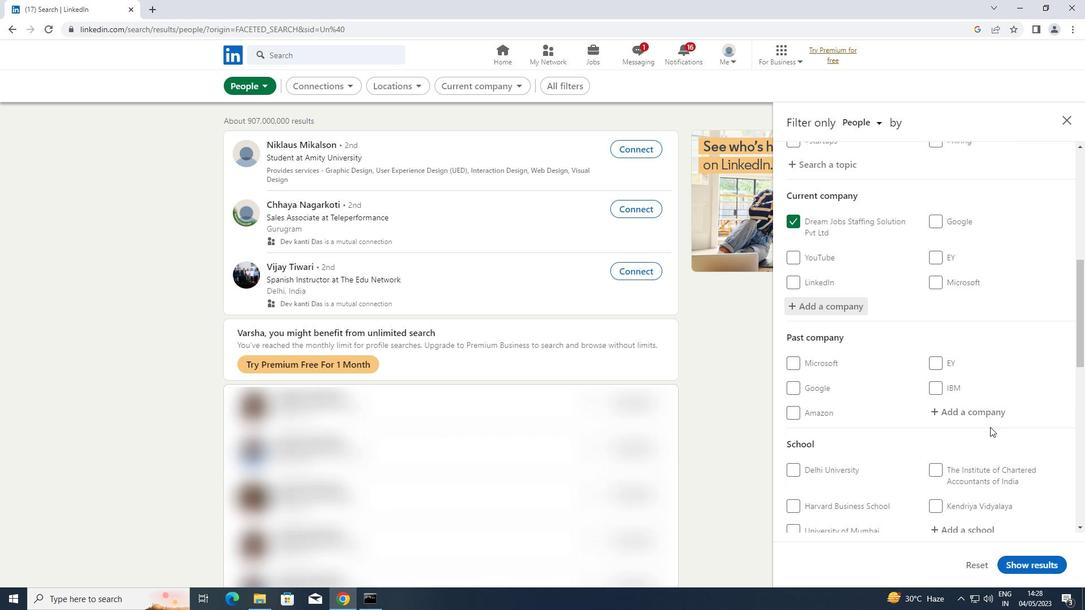 
Action: Mouse scrolled (990, 426) with delta (0, 0)
Screenshot: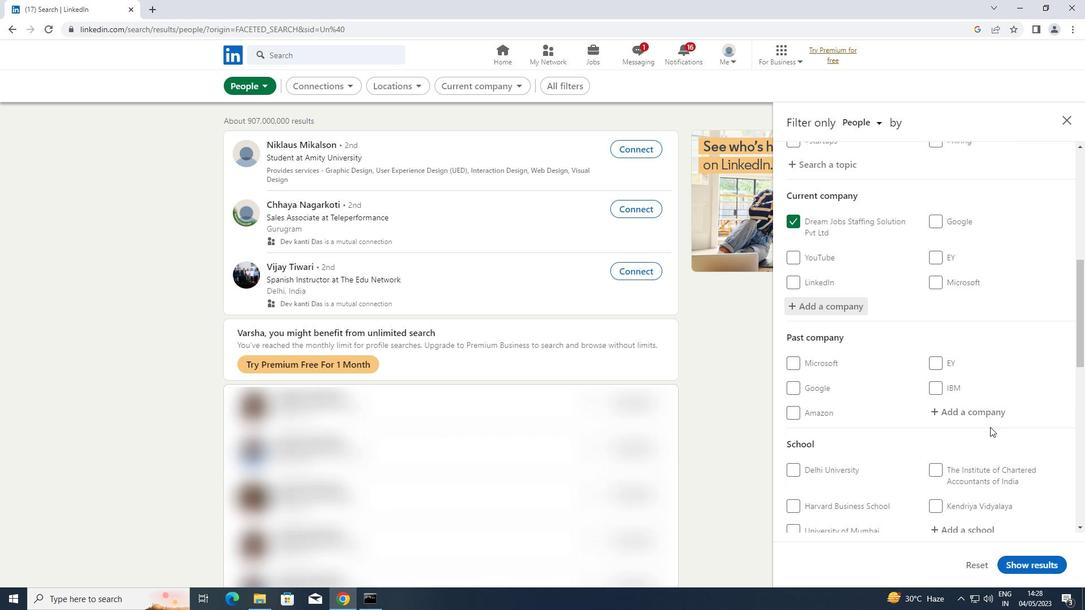 
Action: Mouse moved to (988, 355)
Screenshot: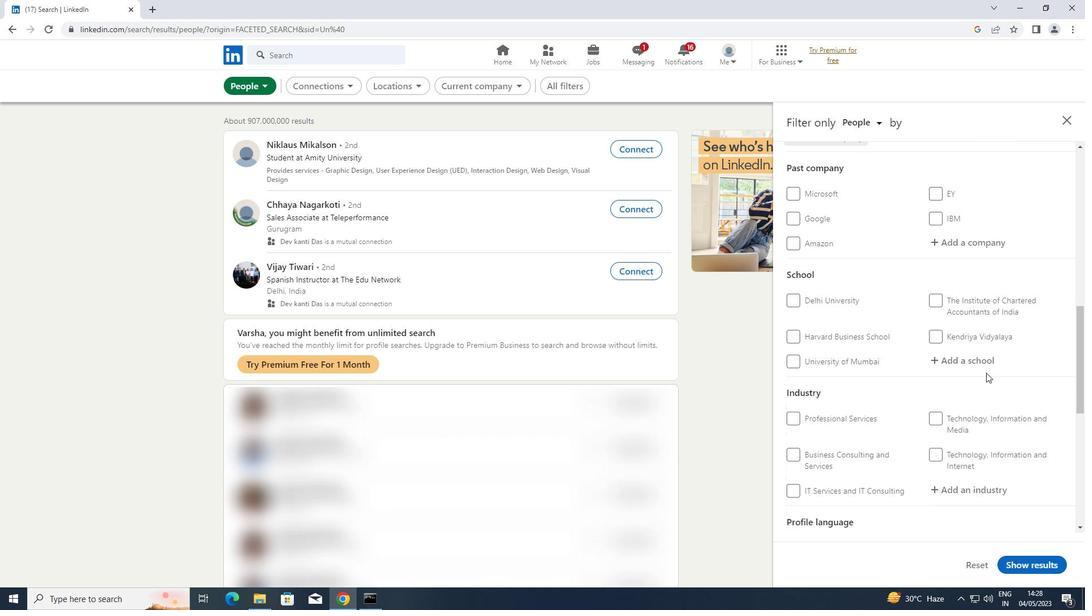 
Action: Mouse pressed left at (988, 355)
Screenshot: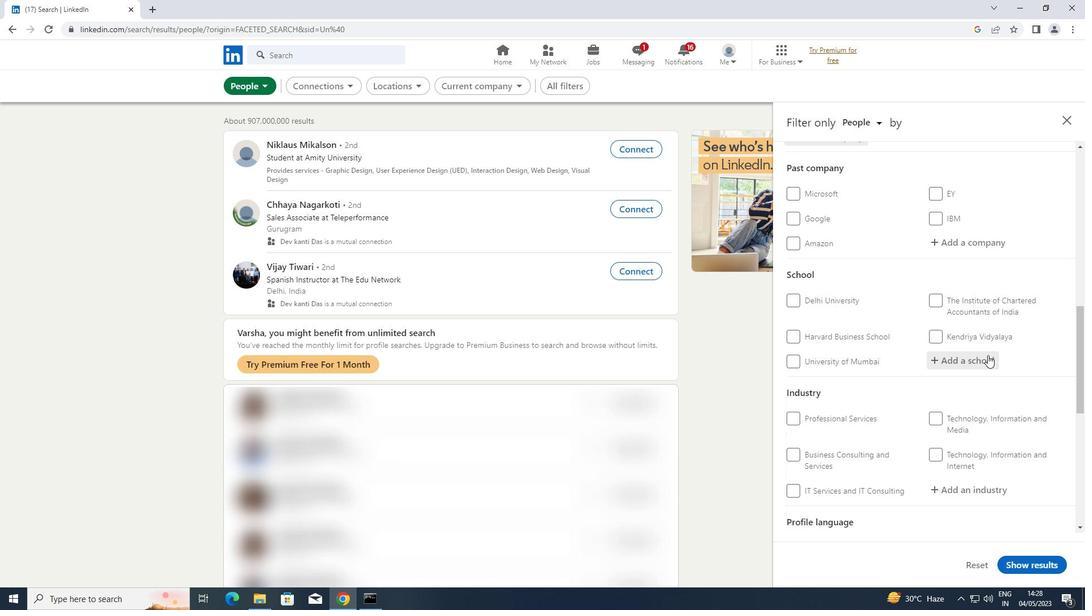 
Action: Key pressed <Key.shift>ALAGAPPA
Screenshot: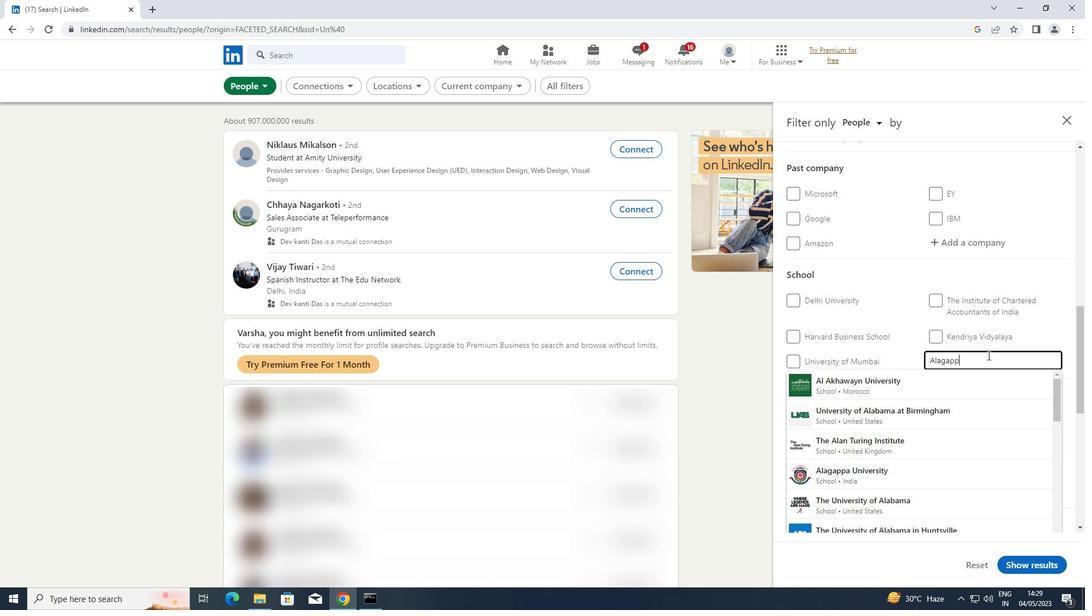 
Action: Mouse moved to (860, 379)
Screenshot: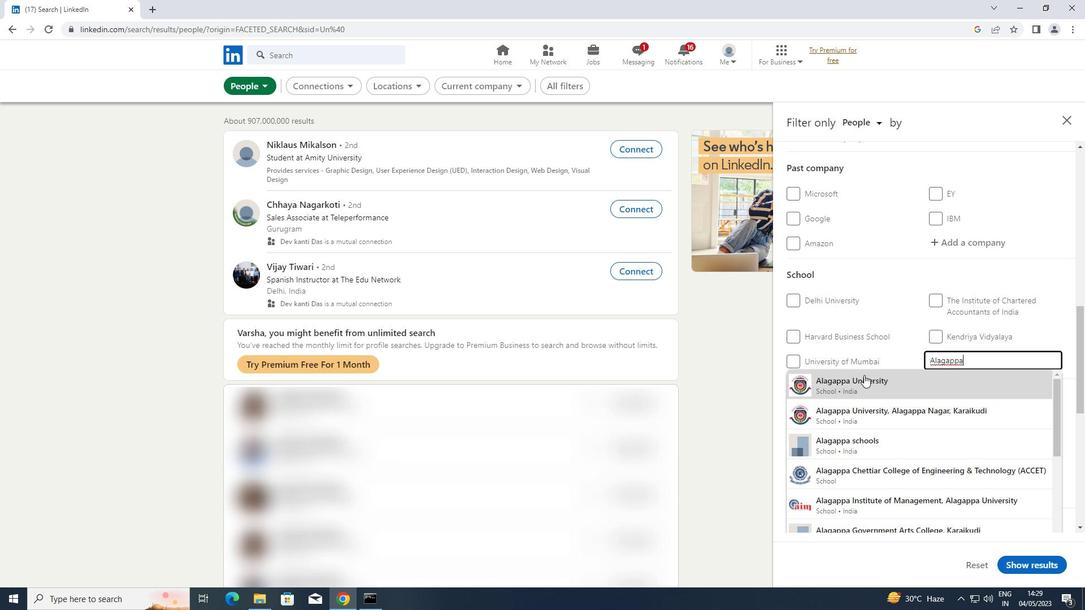
Action: Mouse pressed left at (860, 379)
Screenshot: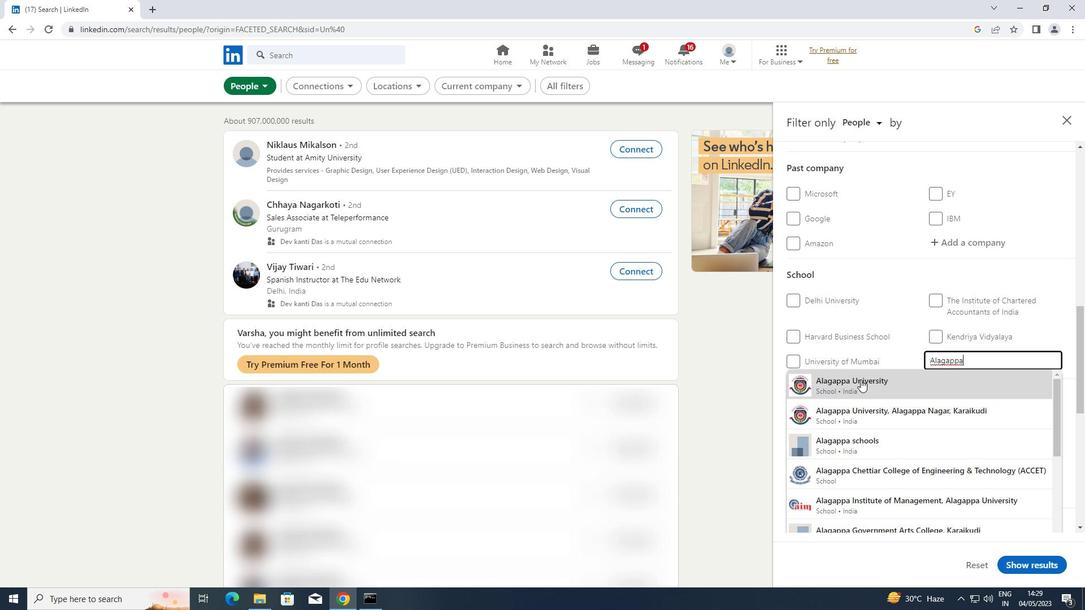 
Action: Mouse scrolled (860, 379) with delta (0, 0)
Screenshot: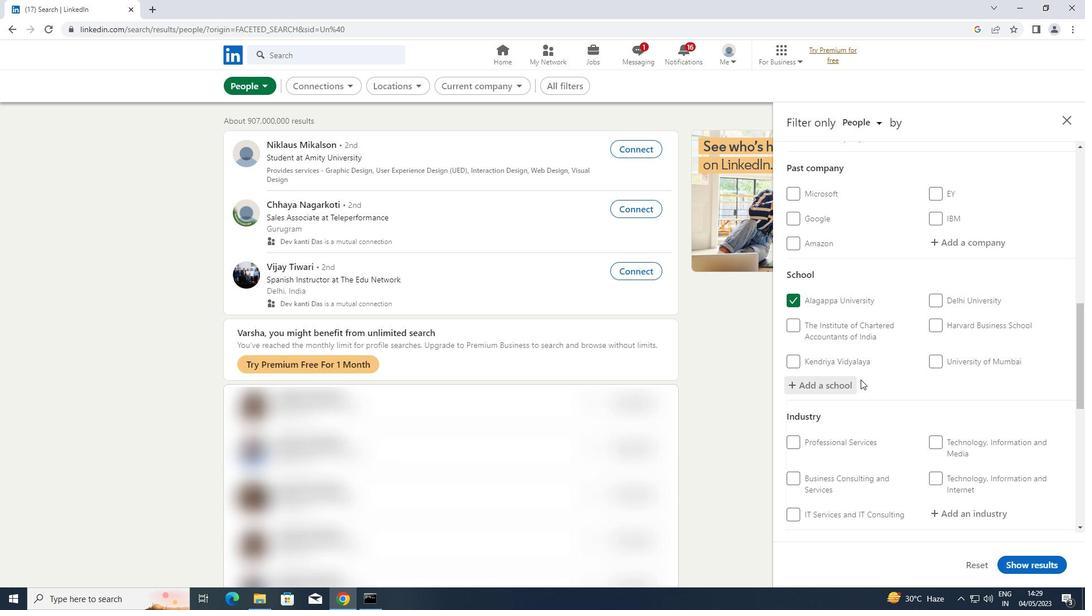 
Action: Mouse moved to (860, 379)
Screenshot: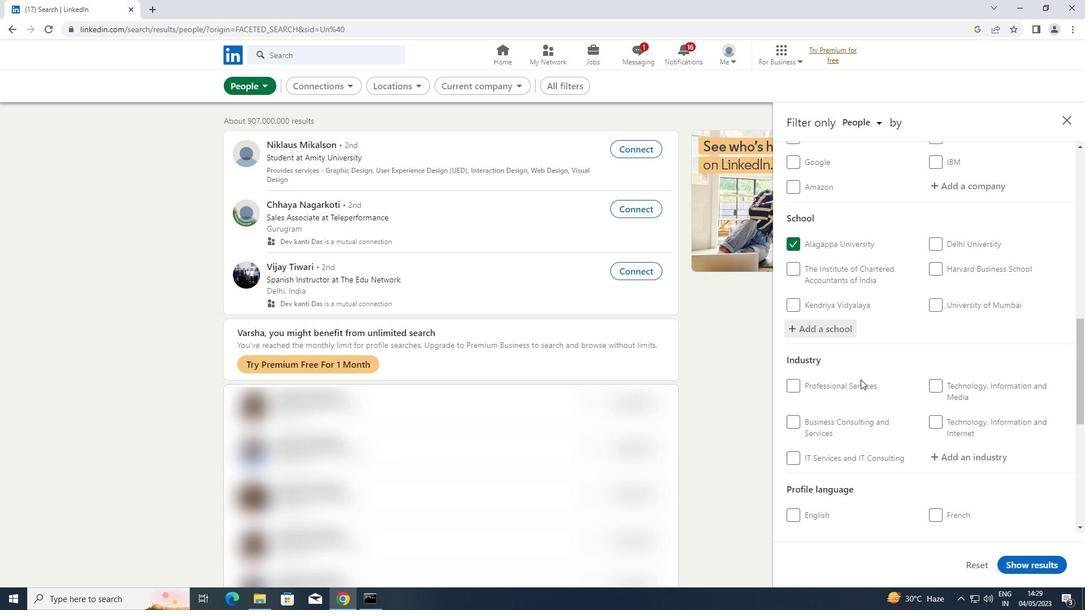 
Action: Mouse scrolled (860, 379) with delta (0, 0)
Screenshot: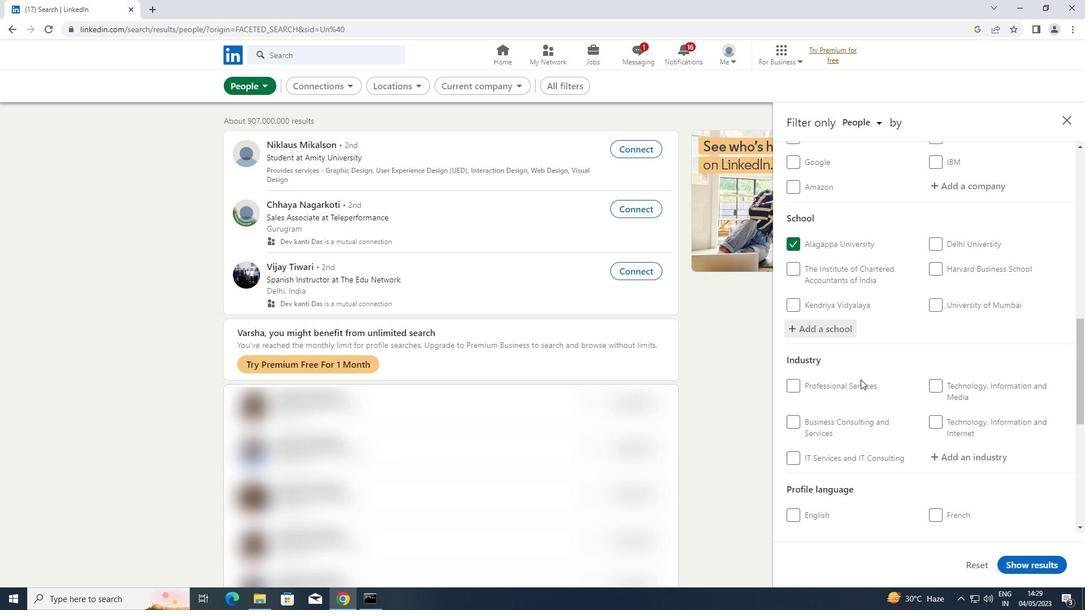 
Action: Mouse moved to (860, 376)
Screenshot: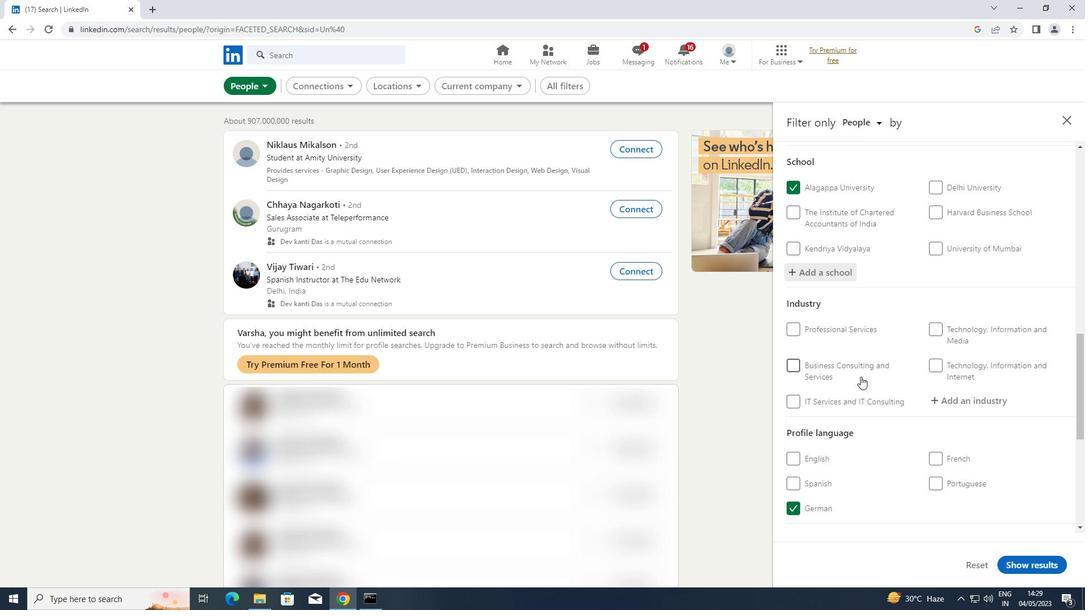 
Action: Mouse scrolled (860, 375) with delta (0, 0)
Screenshot: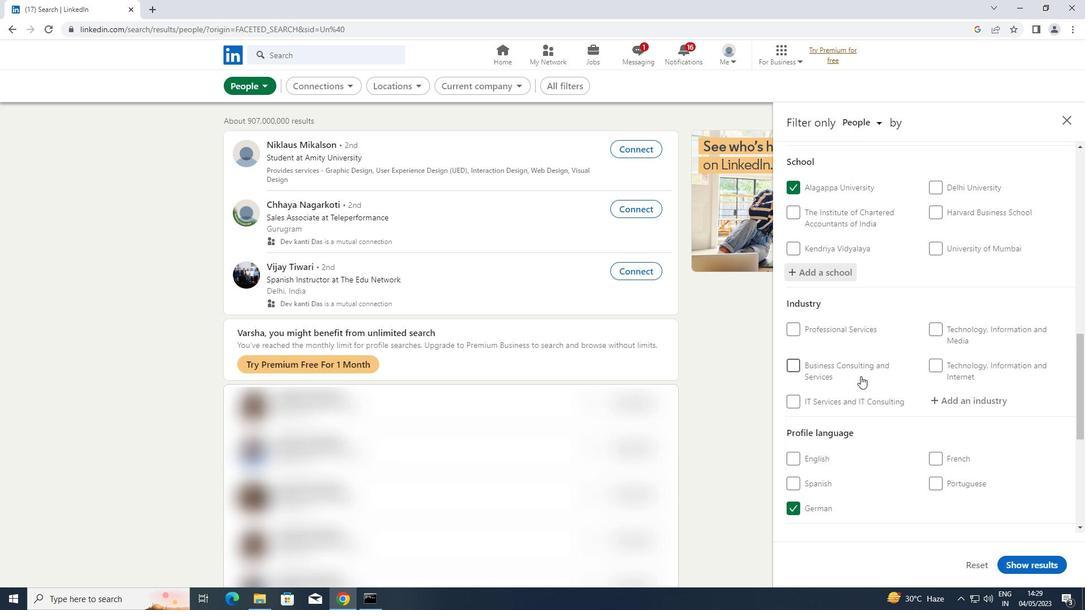 
Action: Mouse scrolled (860, 375) with delta (0, 0)
Screenshot: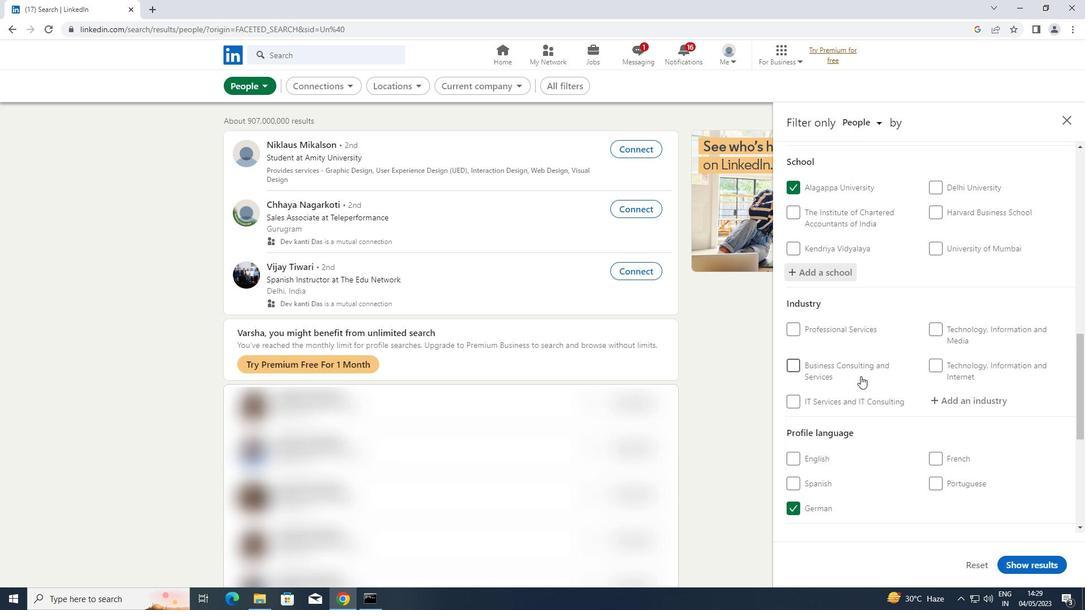 
Action: Mouse moved to (947, 286)
Screenshot: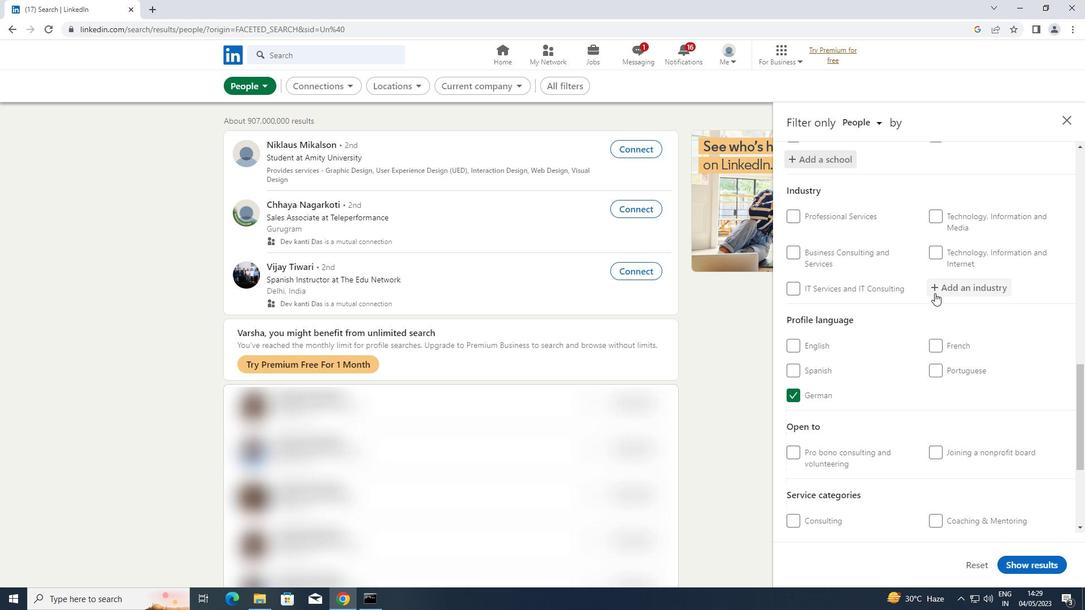 
Action: Mouse pressed left at (947, 286)
Screenshot: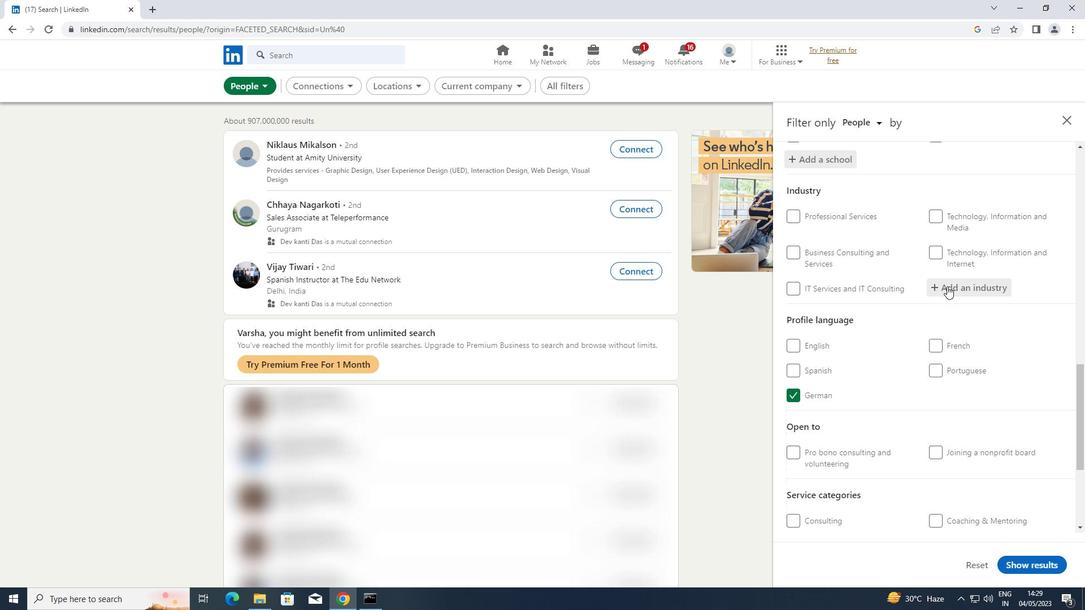 
Action: Key pressed <Key.shift>FAMILY
Screenshot: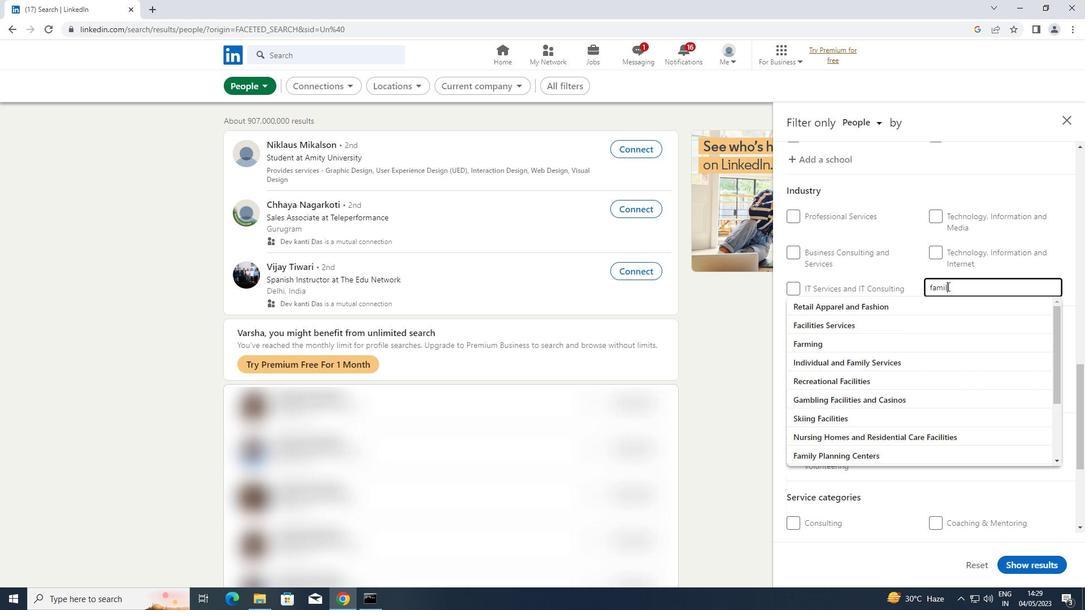 
Action: Mouse moved to (901, 326)
Screenshot: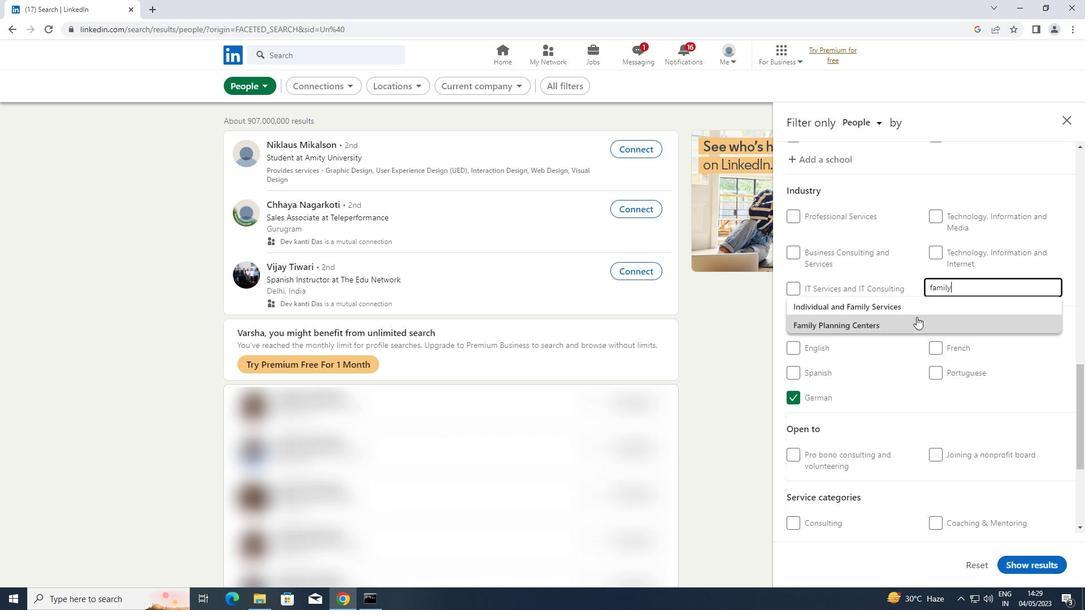 
Action: Mouse pressed left at (901, 326)
Screenshot: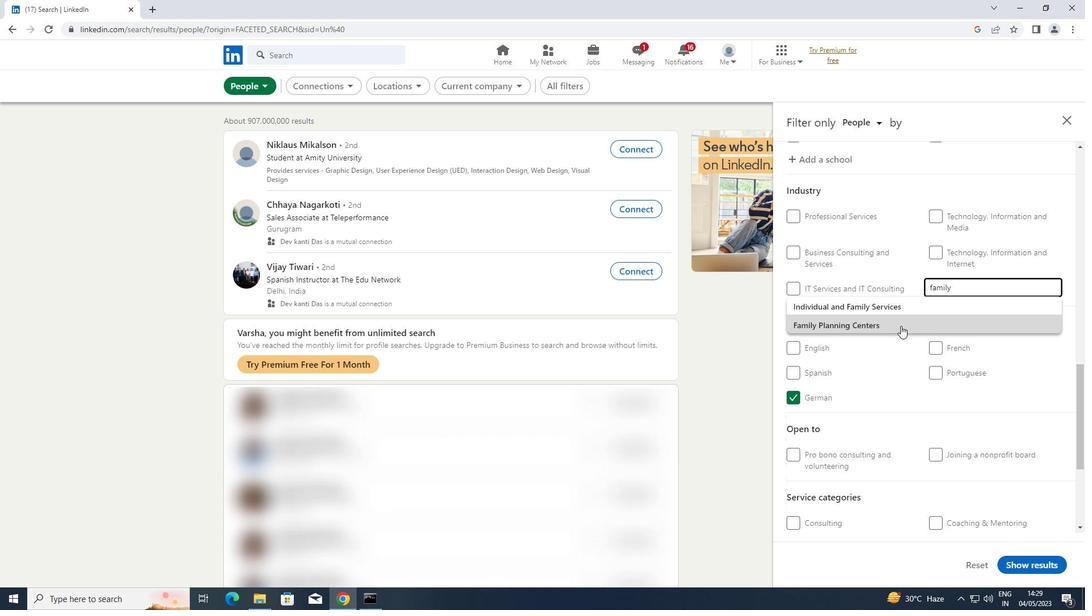 
Action: Mouse scrolled (901, 325) with delta (0, 0)
Screenshot: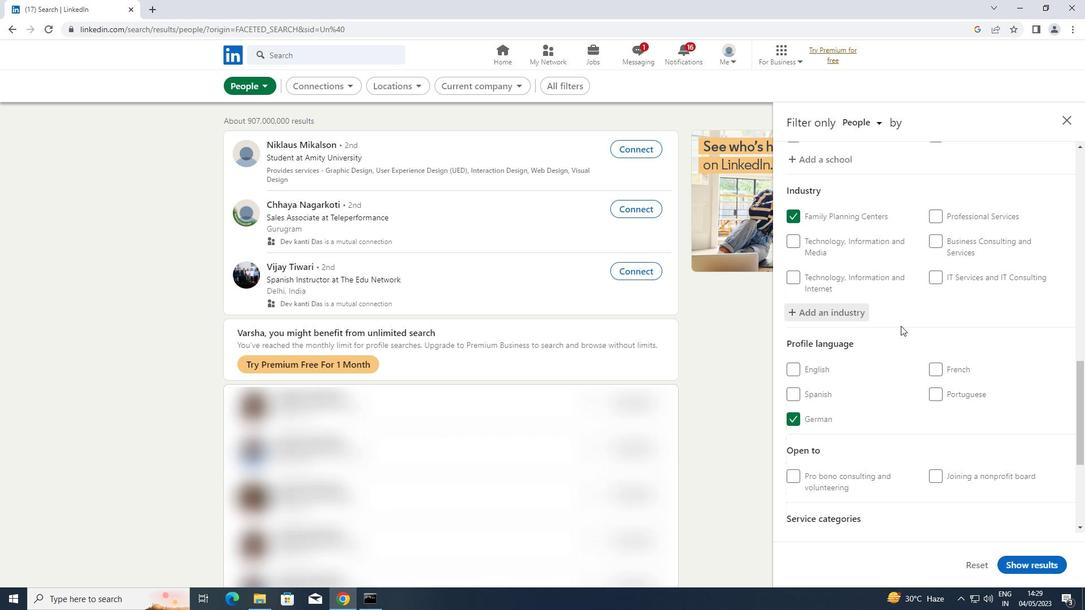 
Action: Mouse scrolled (901, 325) with delta (0, 0)
Screenshot: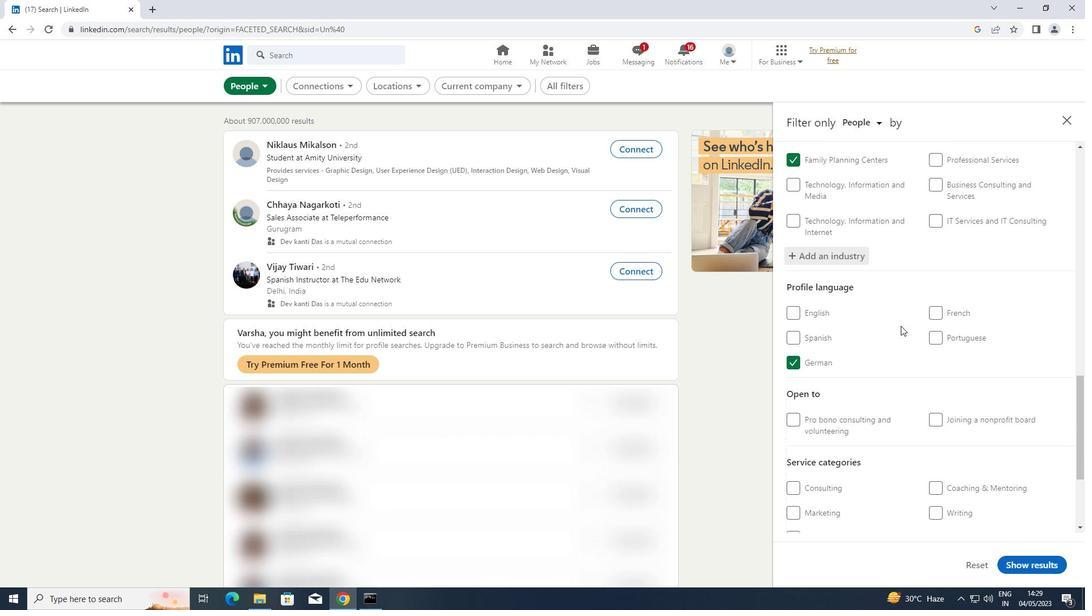 
Action: Mouse scrolled (901, 325) with delta (0, 0)
Screenshot: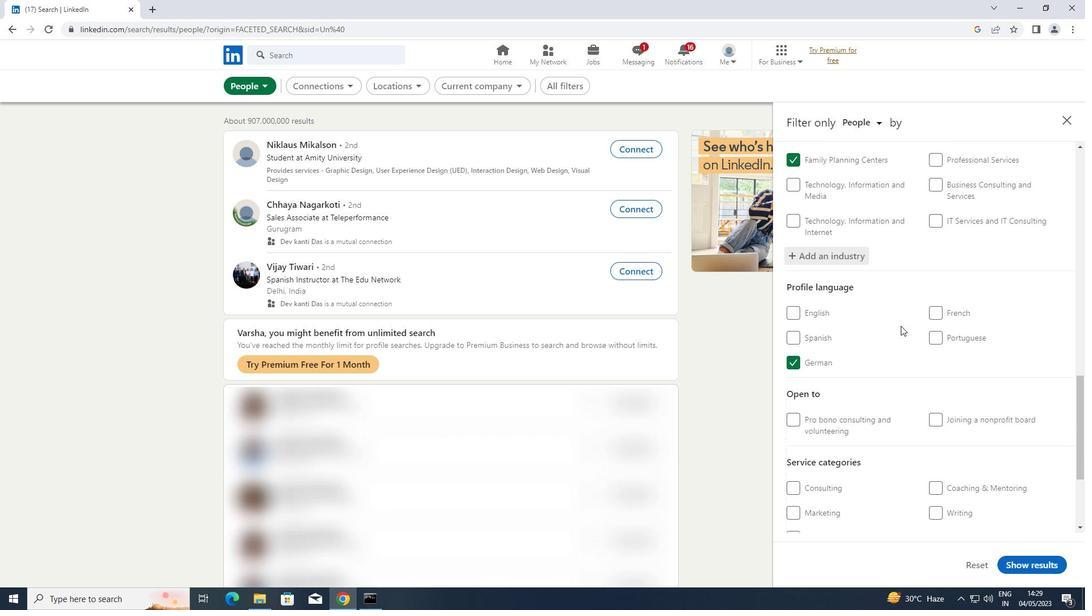 
Action: Mouse moved to (901, 326)
Screenshot: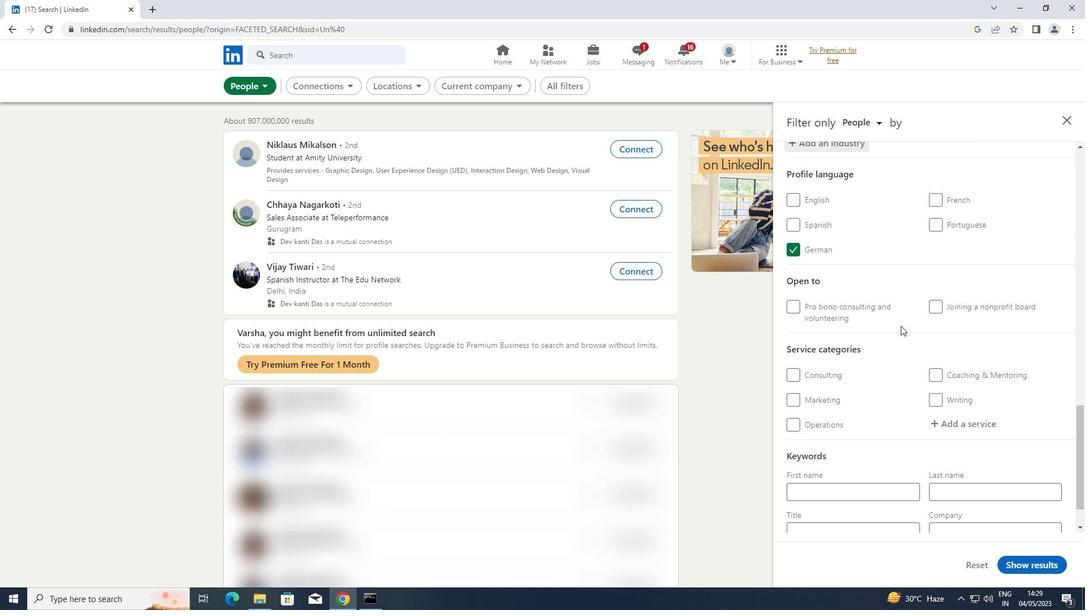 
Action: Mouse scrolled (901, 325) with delta (0, 0)
Screenshot: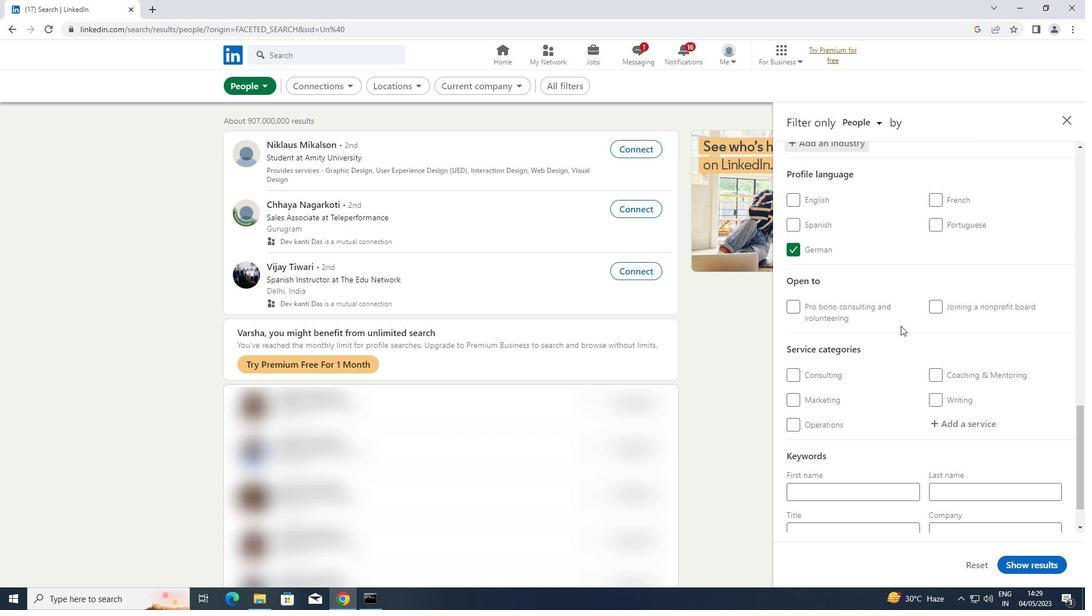 
Action: Mouse moved to (944, 373)
Screenshot: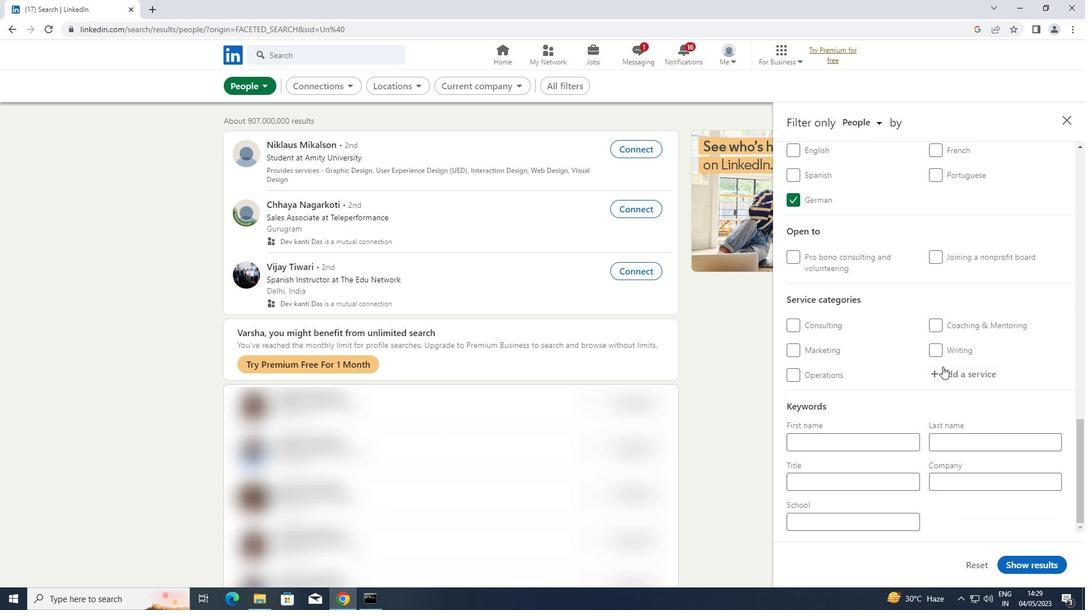 
Action: Mouse pressed left at (944, 373)
Screenshot: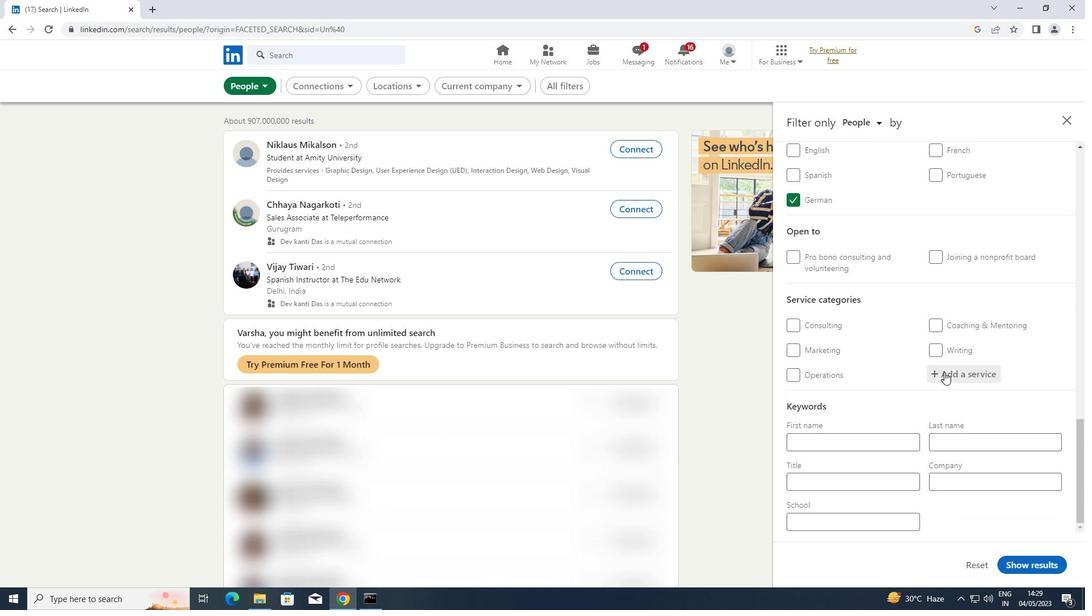 
Action: Key pressed <Key.shift>CONSULTING<Key.enter>
Screenshot: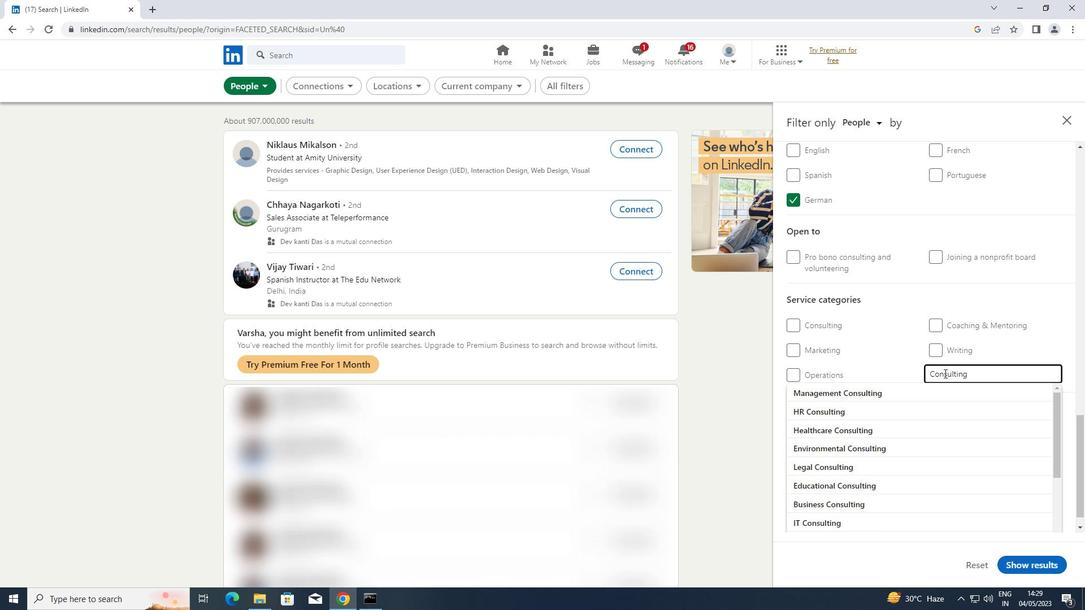 
Action: Mouse scrolled (944, 373) with delta (0, 0)
Screenshot: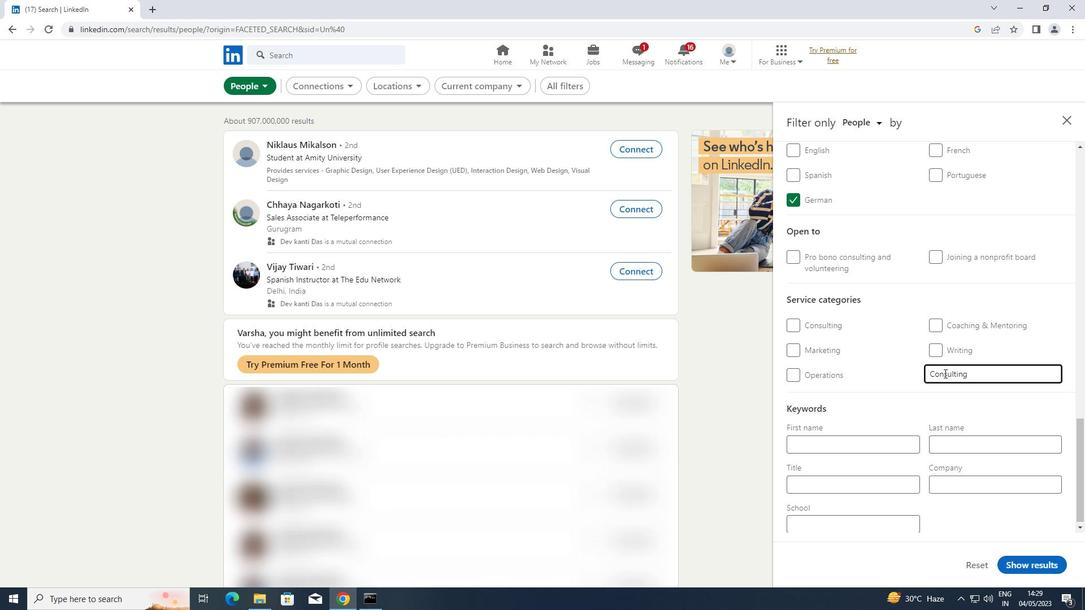 
Action: Mouse scrolled (944, 373) with delta (0, 0)
Screenshot: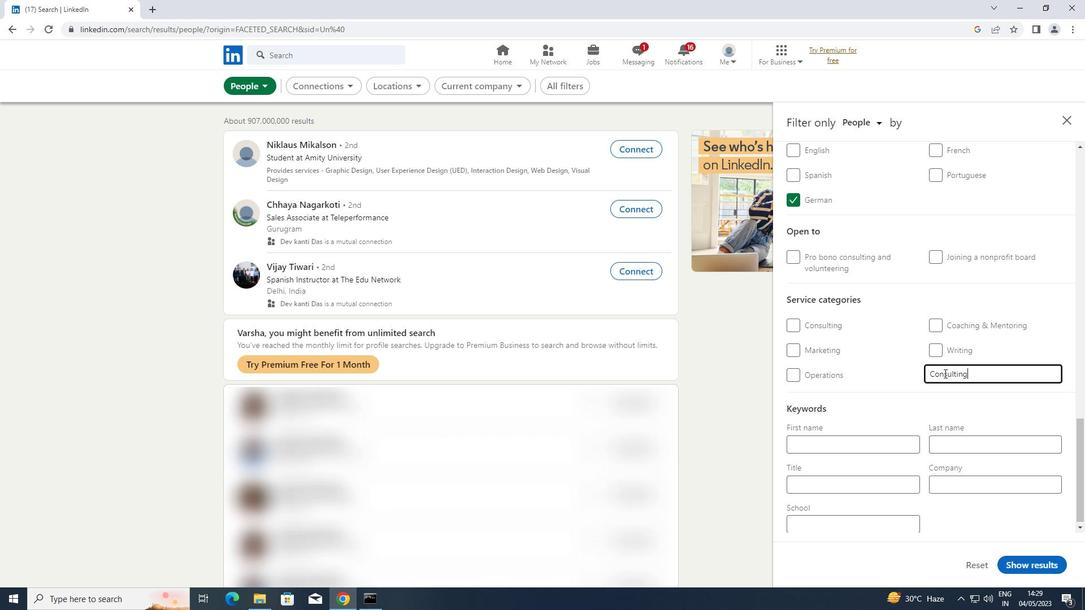 
Action: Mouse scrolled (944, 373) with delta (0, 0)
Screenshot: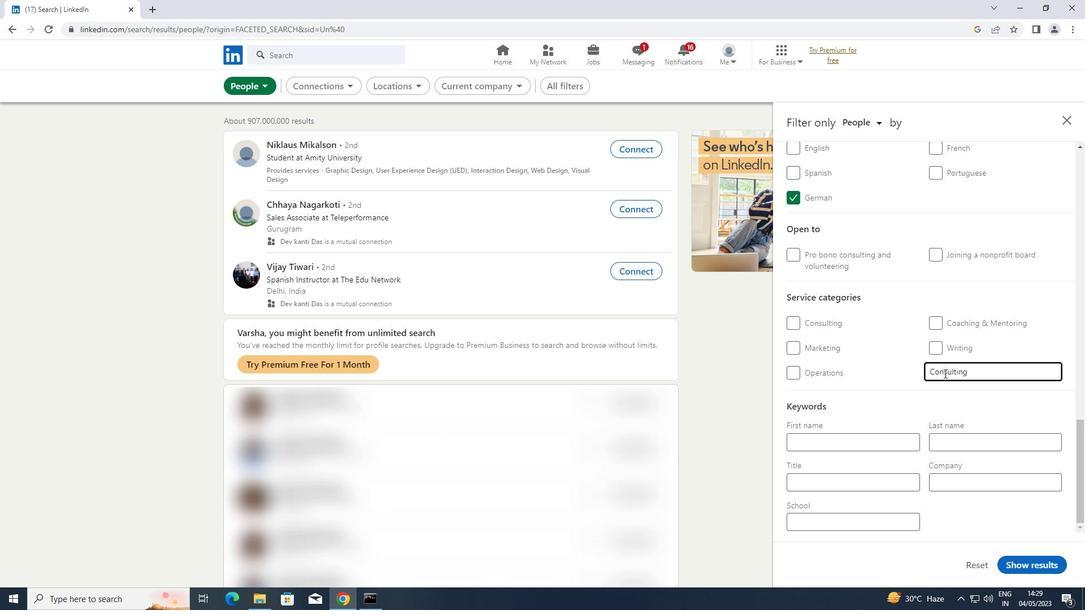 
Action: Mouse scrolled (944, 373) with delta (0, 0)
Screenshot: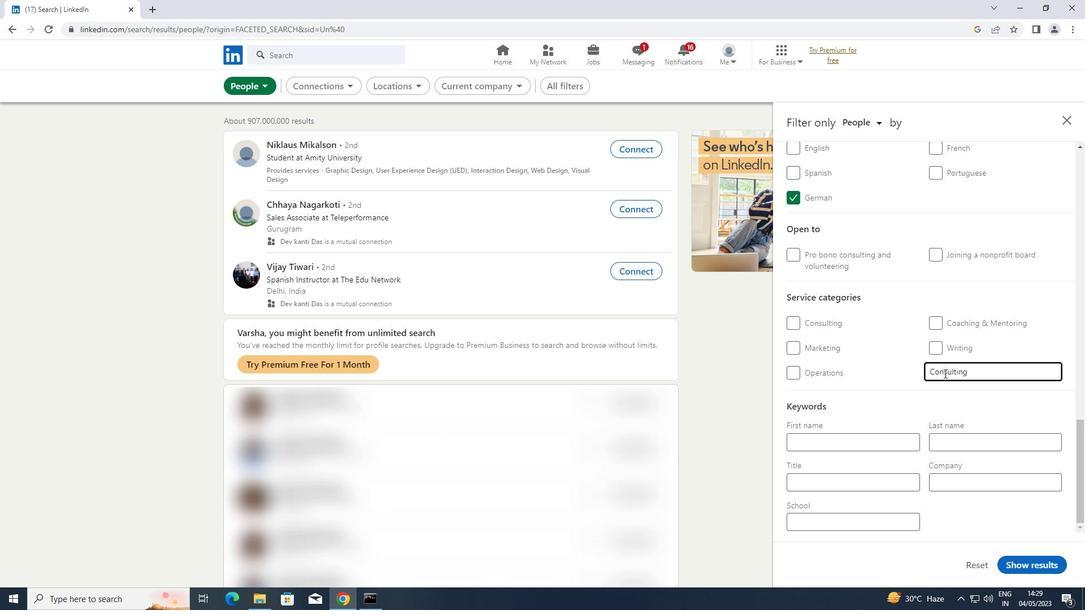 
Action: Mouse moved to (860, 487)
Screenshot: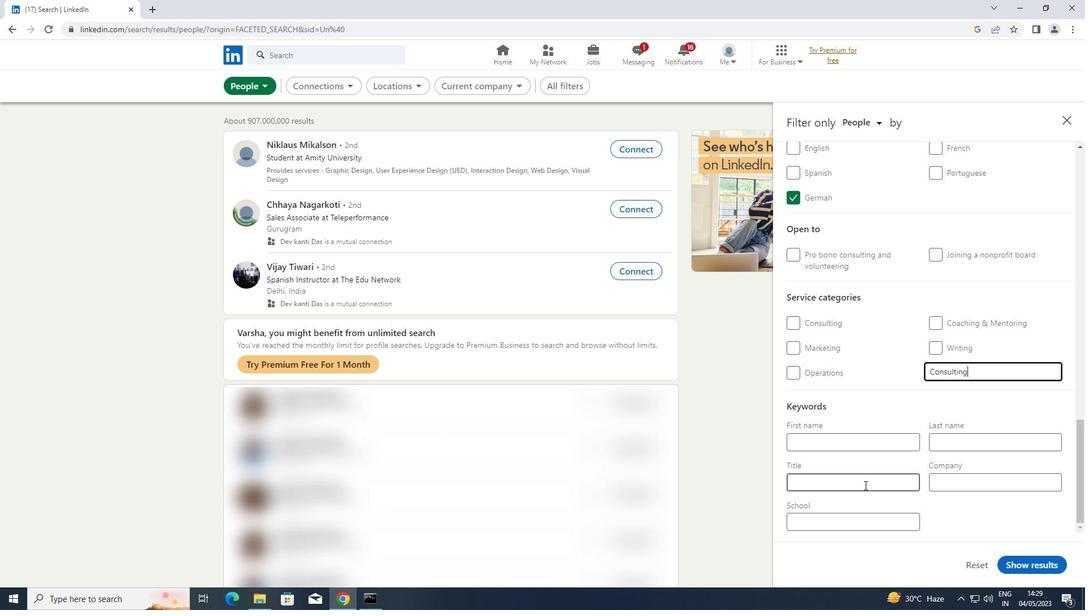 
Action: Mouse pressed left at (860, 487)
Screenshot: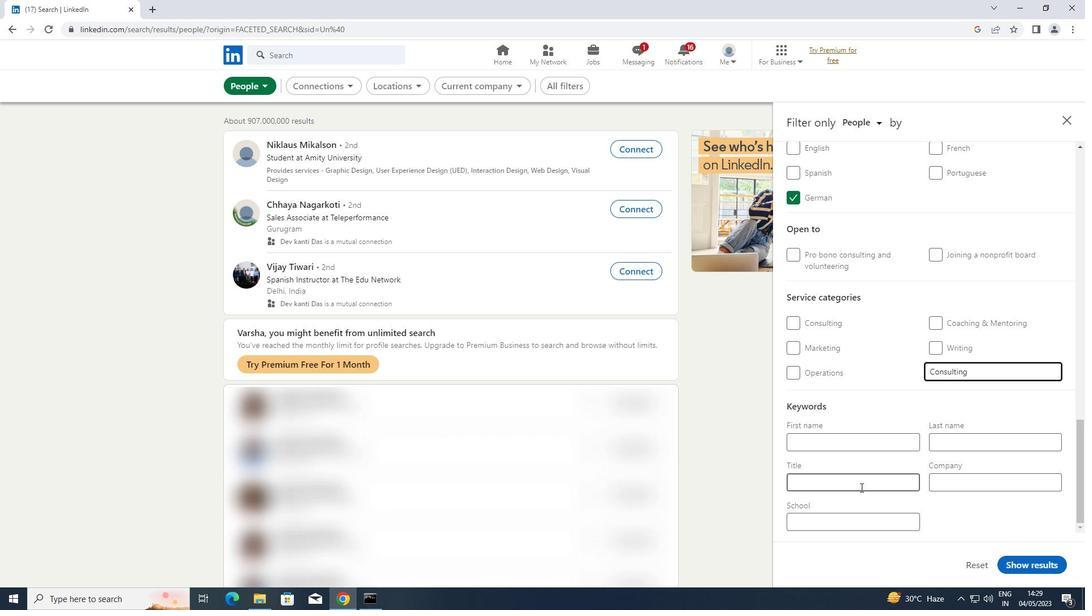 
Action: Key pressed <Key.shift>MOTION<Key.space><Key.shift>PICTURE<Key.space><Key.shift>DIRECTOR
Screenshot: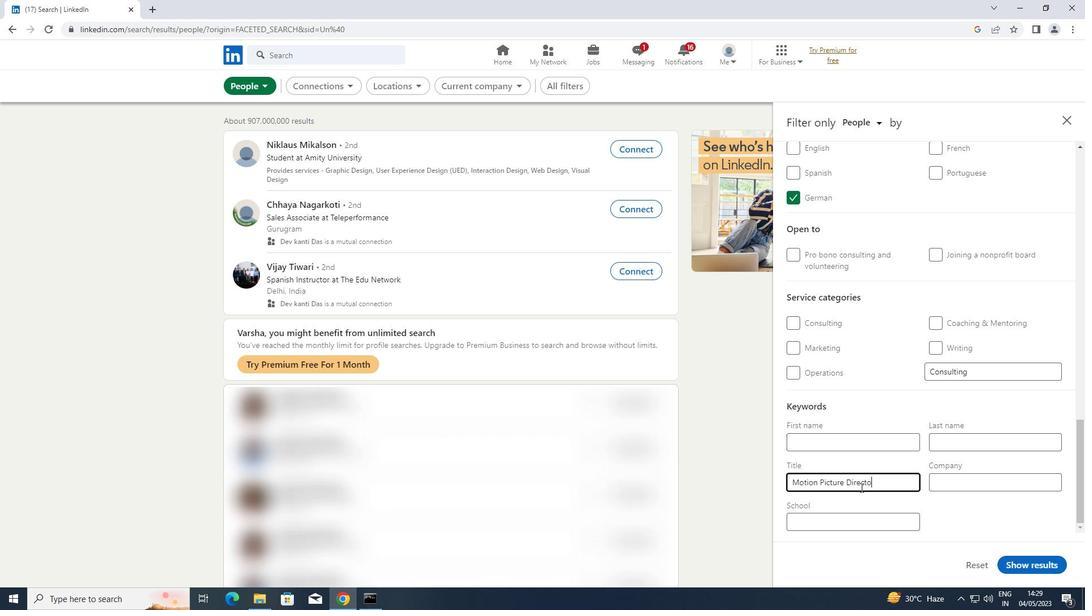 
Action: Mouse moved to (1039, 557)
Screenshot: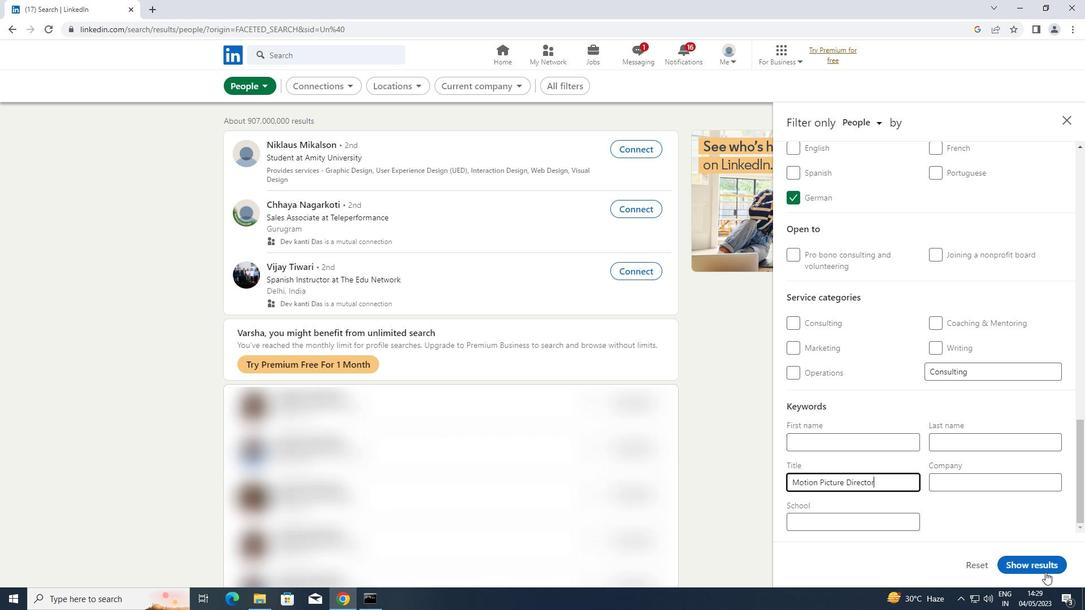 
Action: Mouse pressed left at (1039, 557)
Screenshot: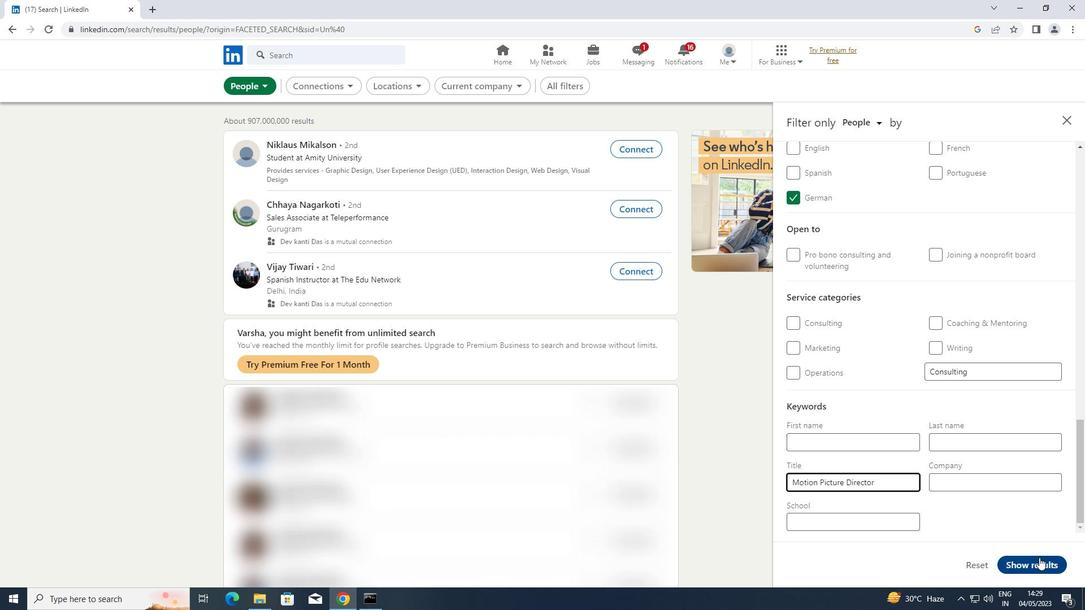
